 Task: Look for space in Oulu, Finland from 4th September, 2023 to 10th September, 2023 for 1 adult in price range Rs.9000 to Rs.17000. Place can be private room with 1  bedroom having 1 bed and 1 bathroom. Property type can be house, flat, guest house, hotel. Booking option can be shelf check-in. Required host language is .
Action: Mouse moved to (403, 89)
Screenshot: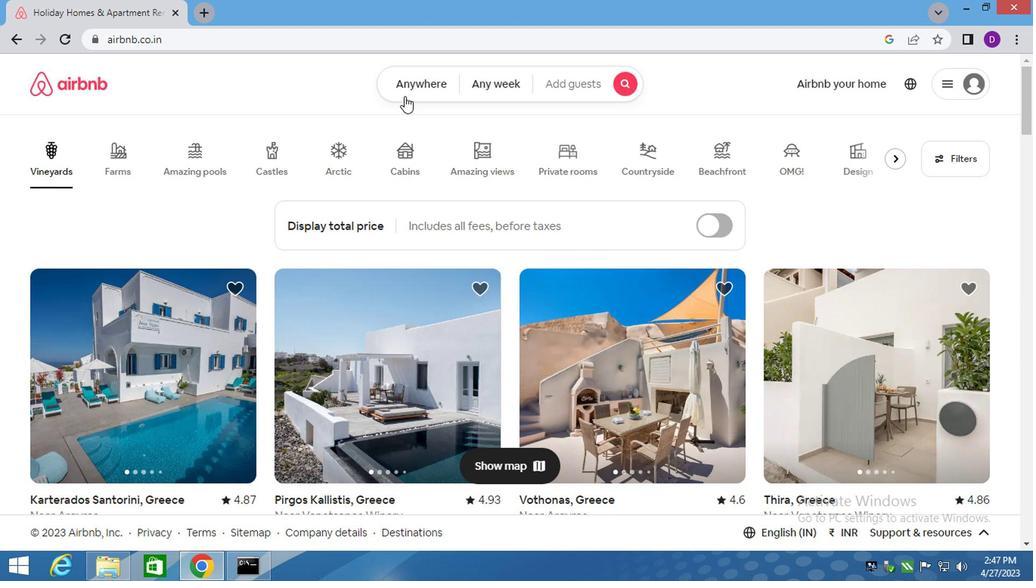 
Action: Mouse pressed left at (403, 89)
Screenshot: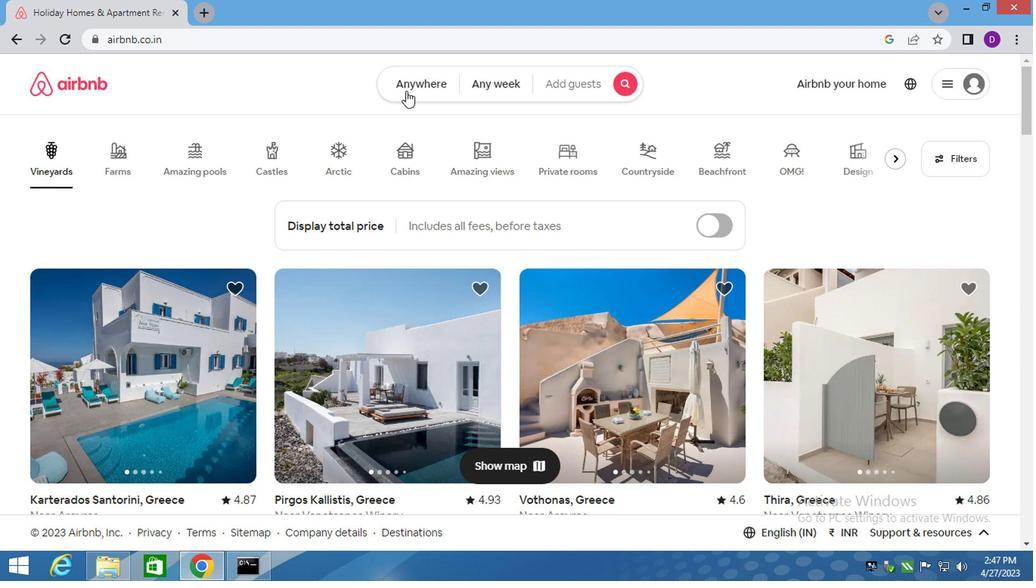 
Action: Mouse moved to (258, 152)
Screenshot: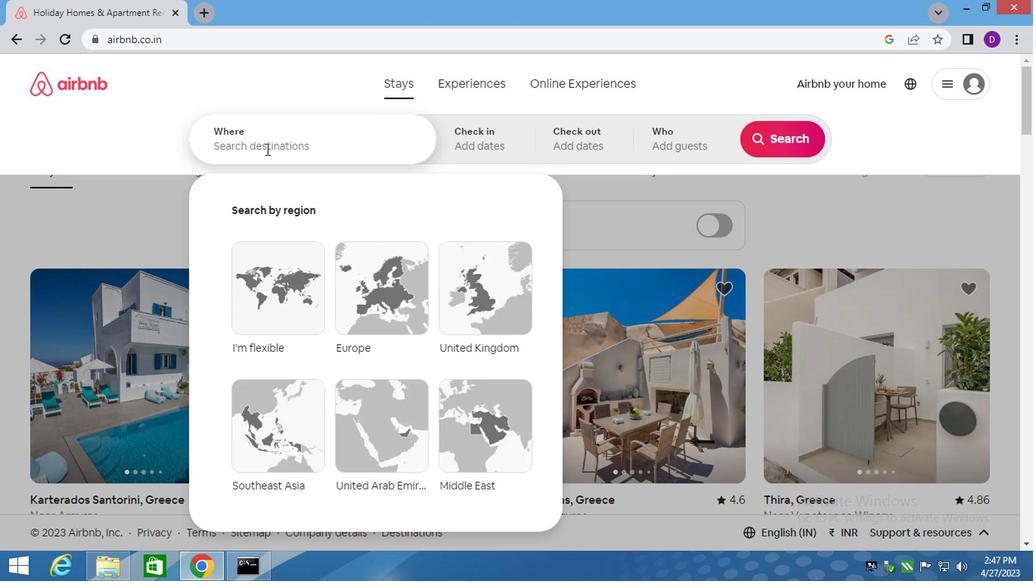
Action: Mouse pressed left at (258, 152)
Screenshot: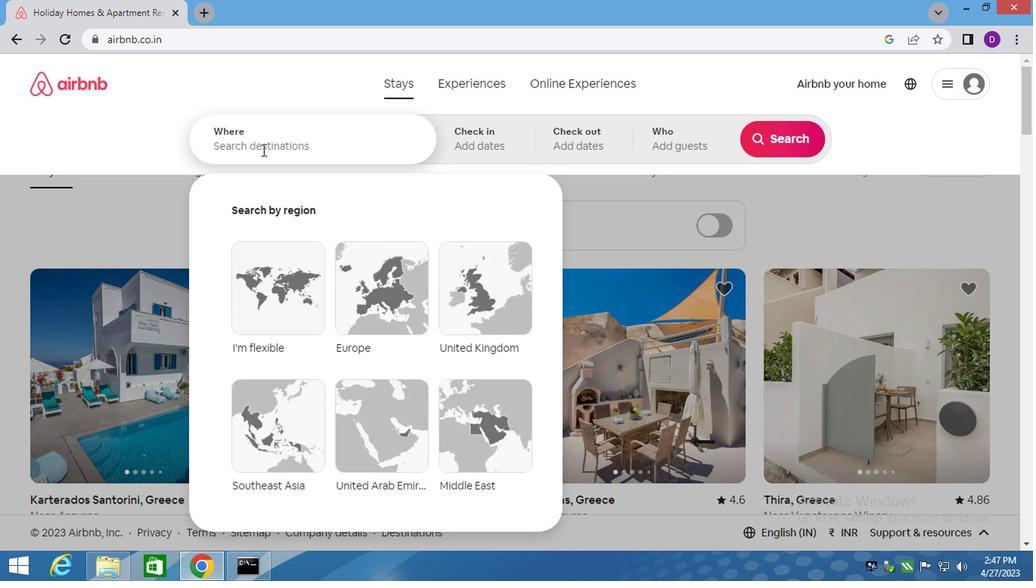 
Action: Mouse moved to (259, 152)
Screenshot: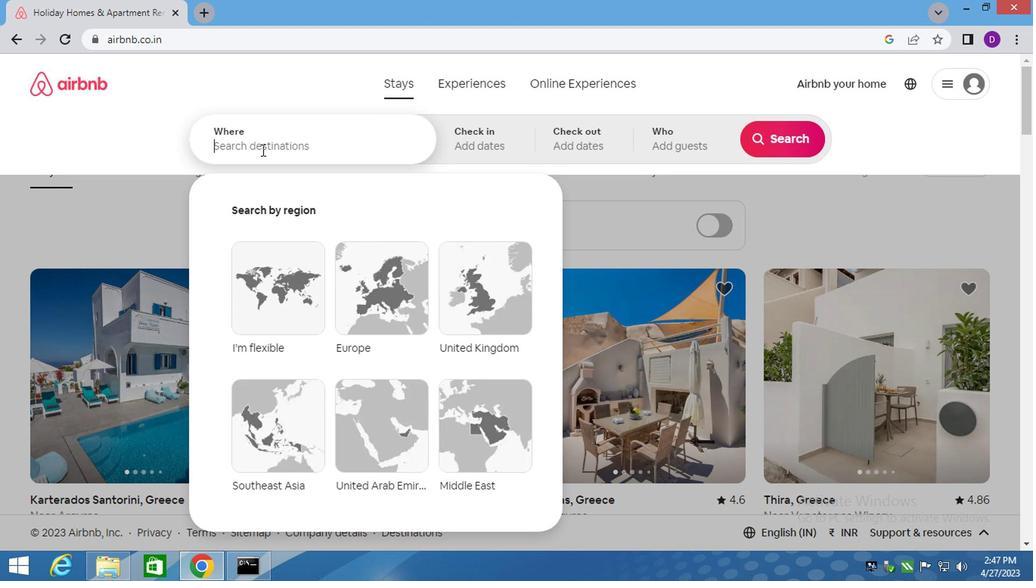 
Action: Key pressed oulu
Screenshot: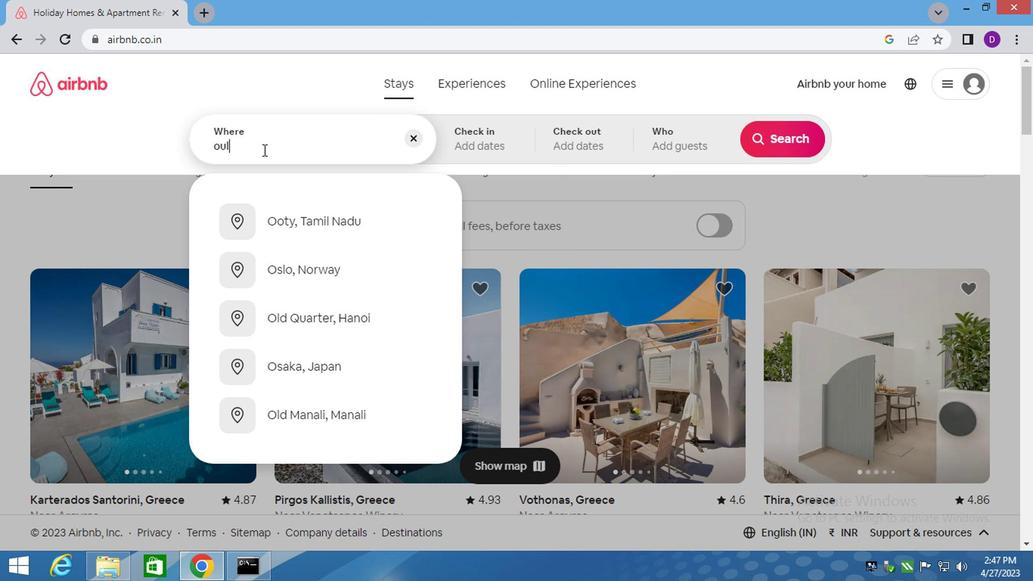 
Action: Mouse moved to (260, 151)
Screenshot: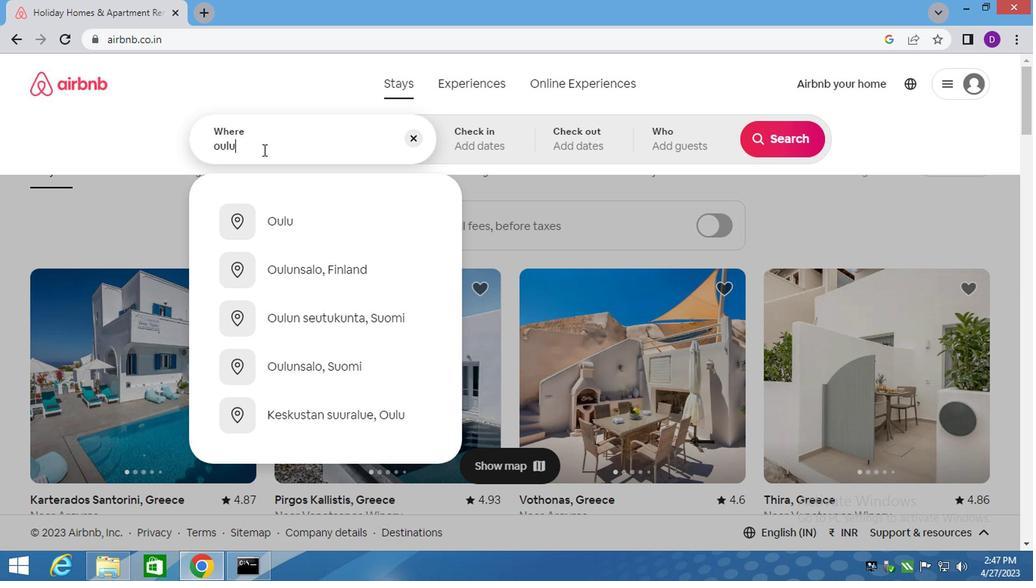
Action: Key pressed ,fin<Key.down><Key.enter>
Screenshot: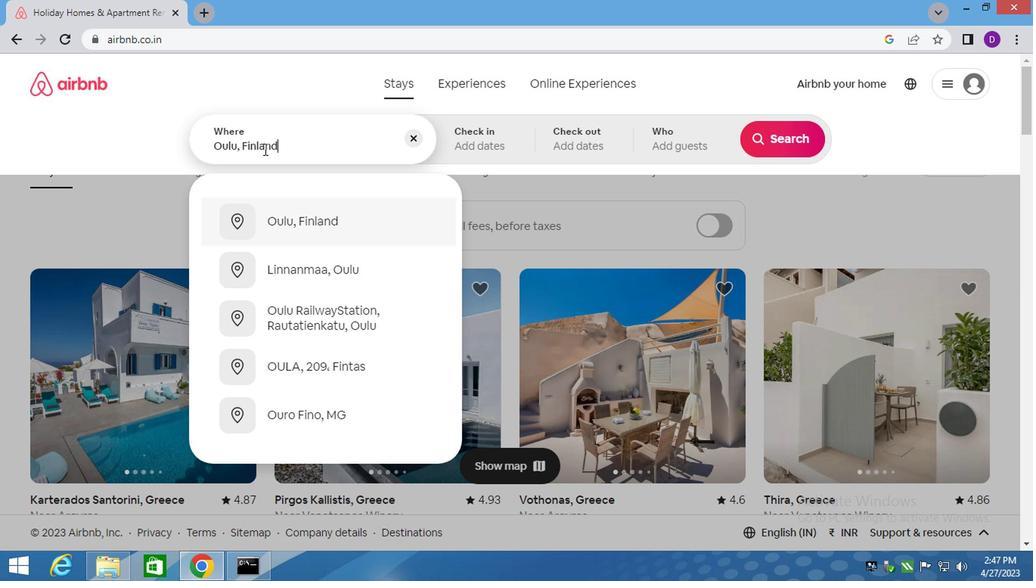 
Action: Mouse moved to (774, 266)
Screenshot: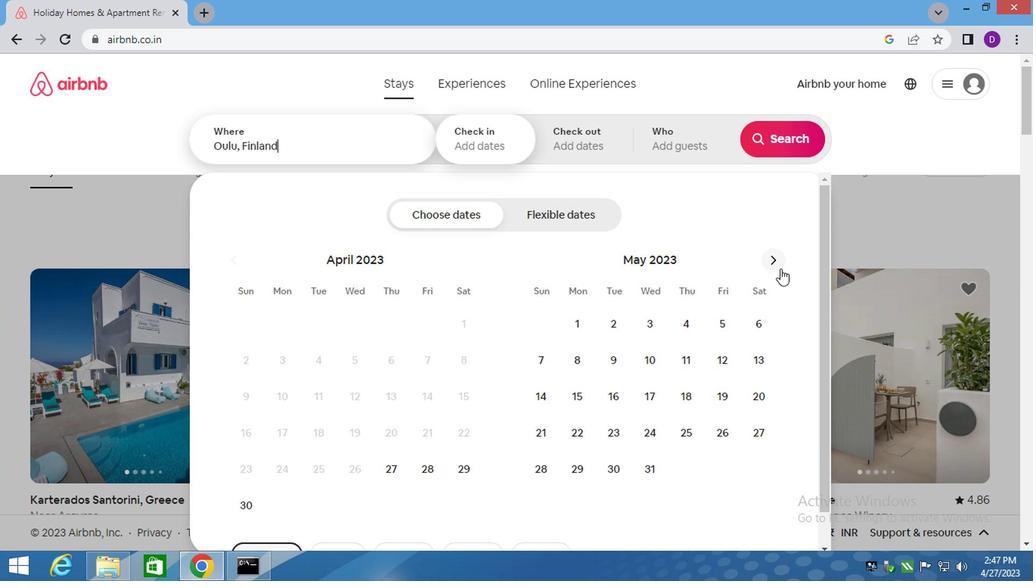 
Action: Mouse pressed left at (774, 266)
Screenshot: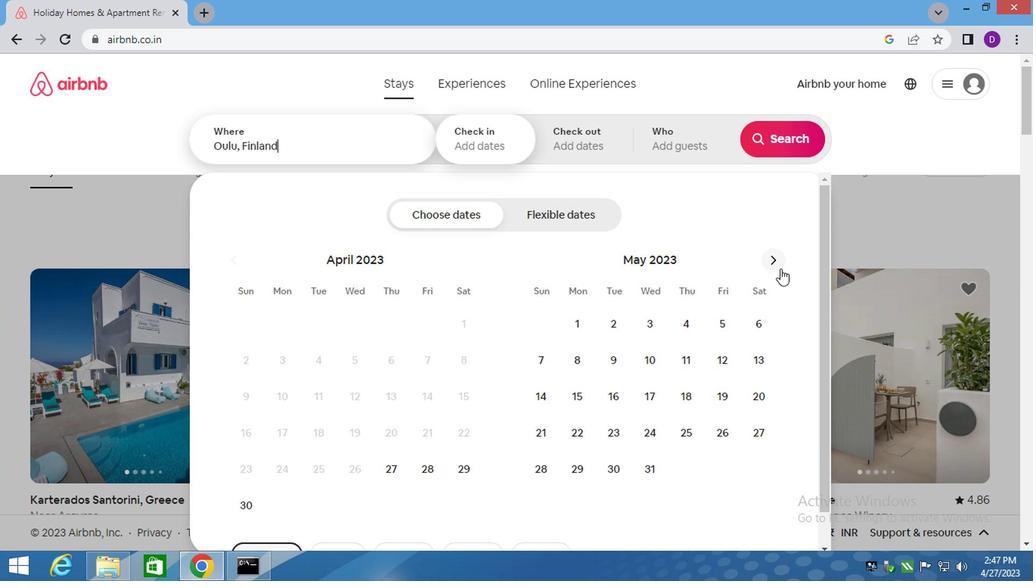 
Action: Mouse pressed left at (774, 266)
Screenshot: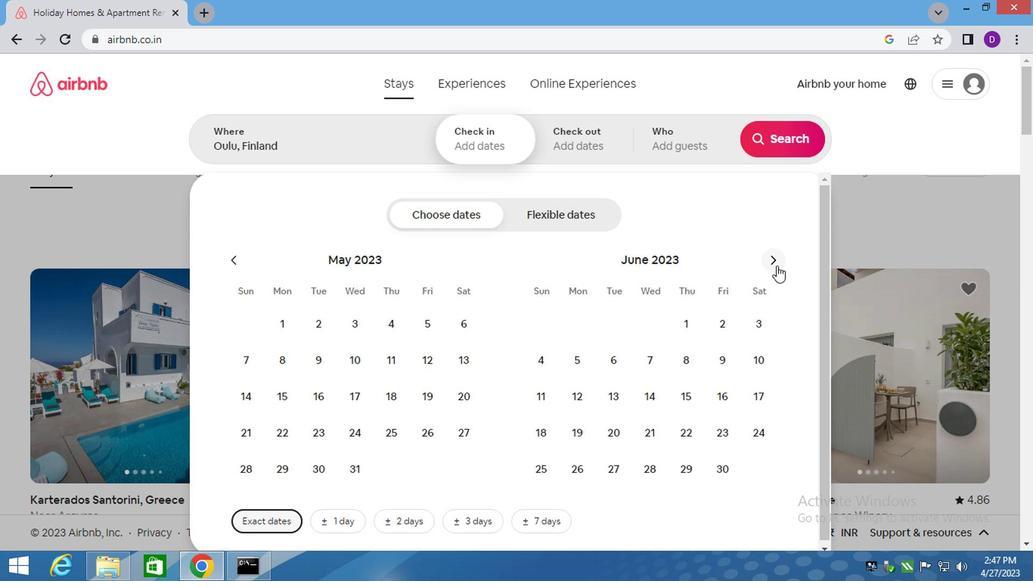 
Action: Mouse pressed left at (774, 266)
Screenshot: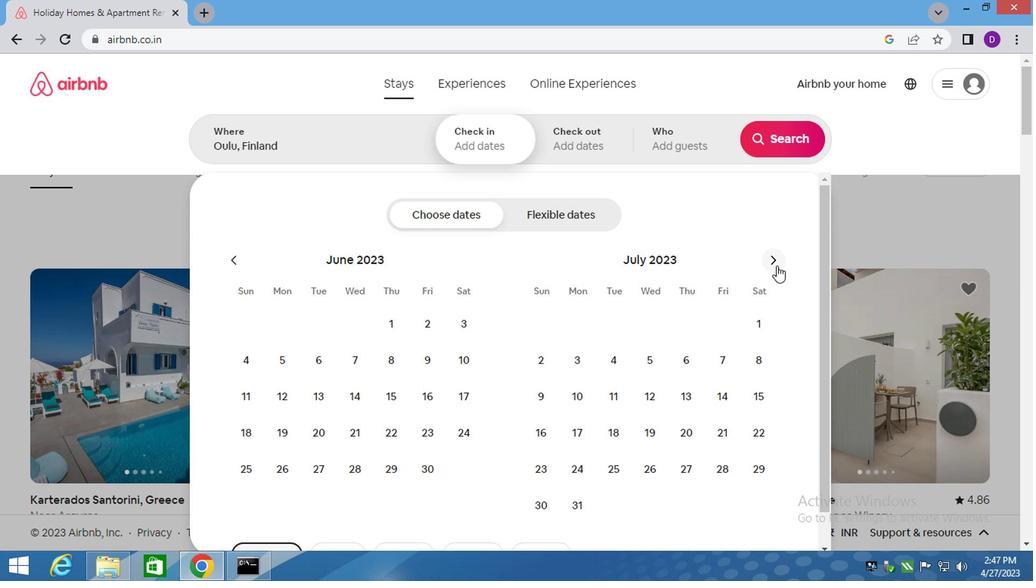 
Action: Mouse pressed left at (774, 266)
Screenshot: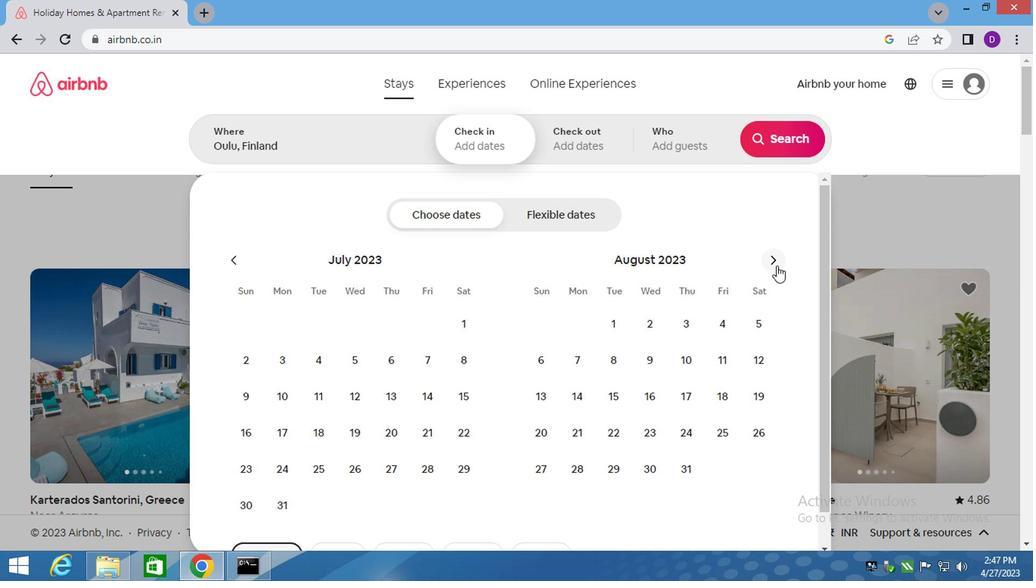 
Action: Mouse moved to (569, 362)
Screenshot: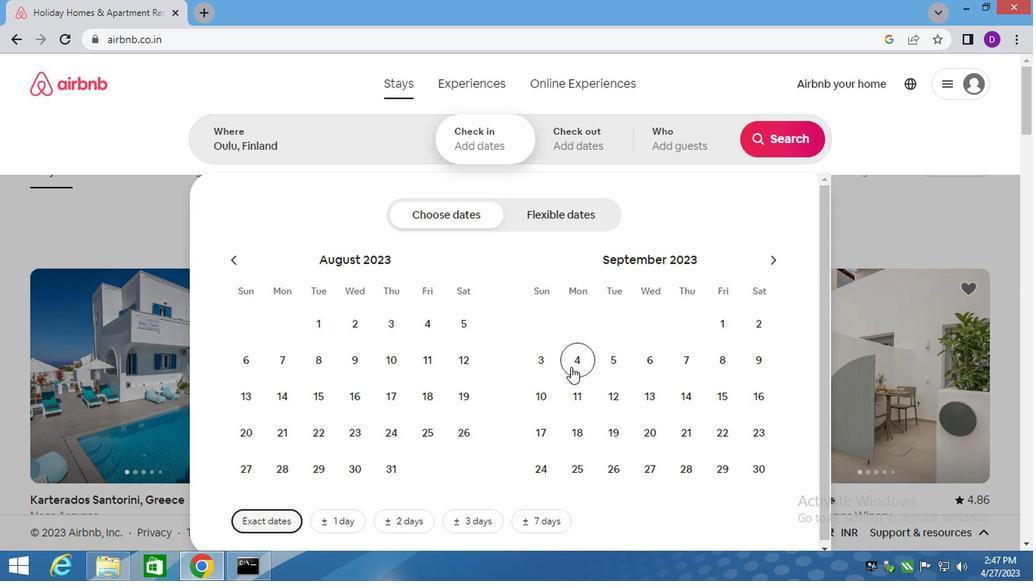 
Action: Mouse pressed left at (569, 362)
Screenshot: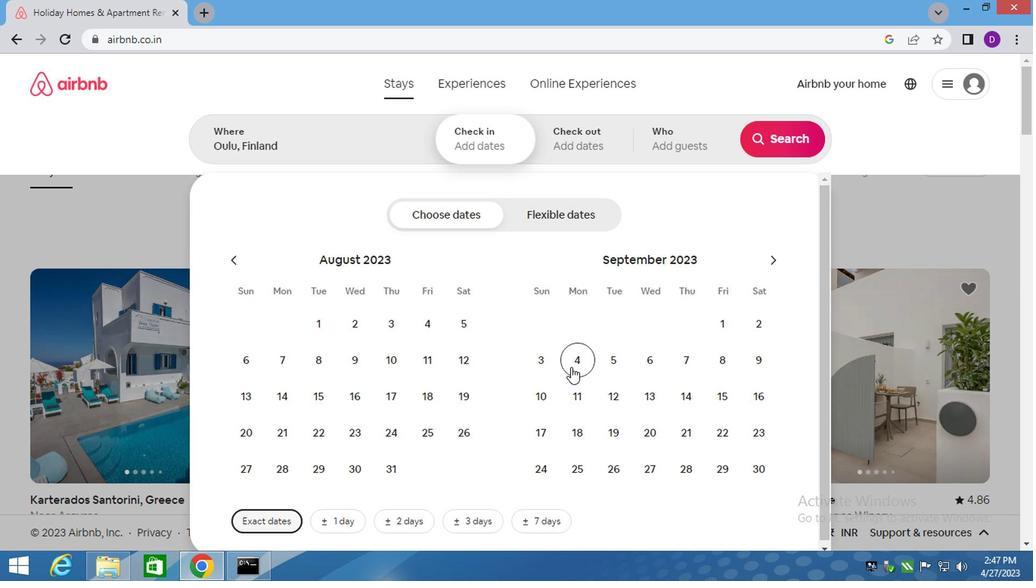 
Action: Mouse moved to (537, 388)
Screenshot: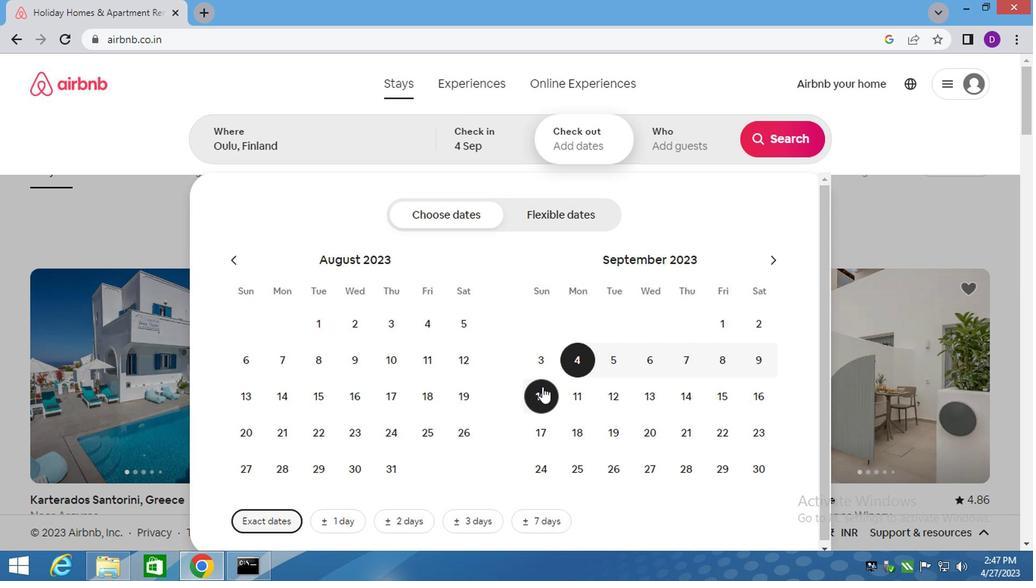 
Action: Mouse pressed left at (537, 388)
Screenshot: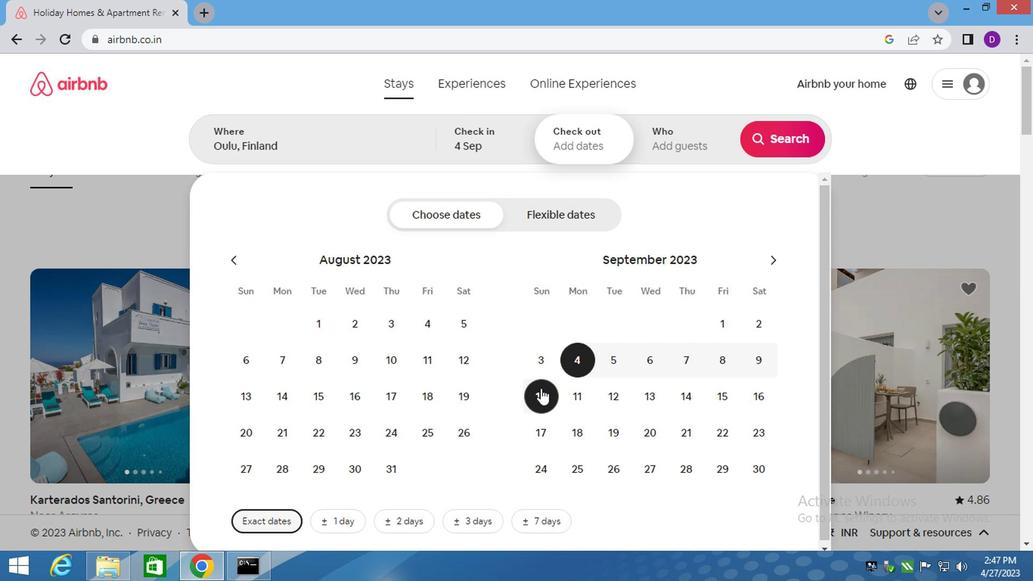 
Action: Mouse moved to (647, 147)
Screenshot: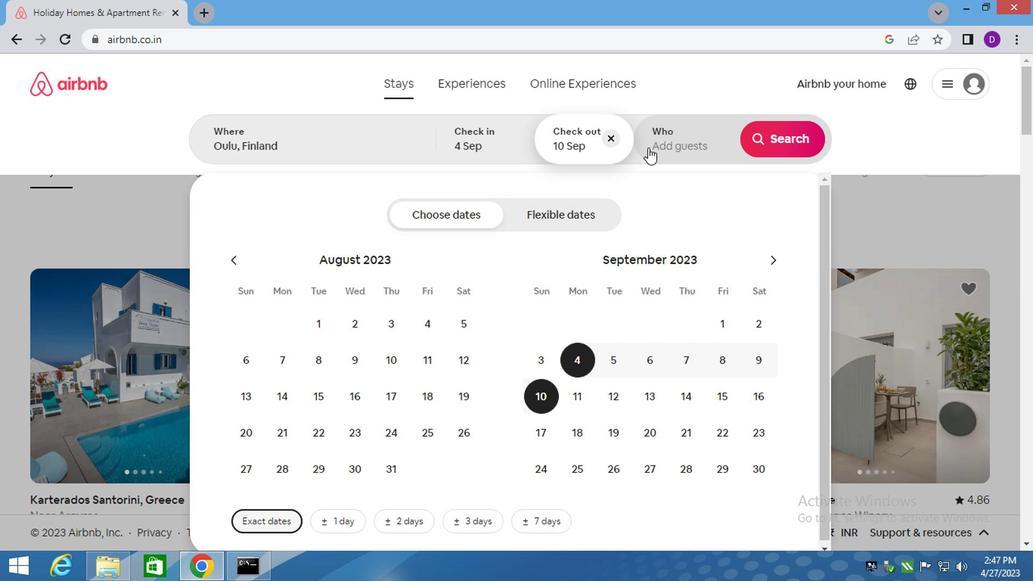 
Action: Mouse pressed left at (647, 147)
Screenshot: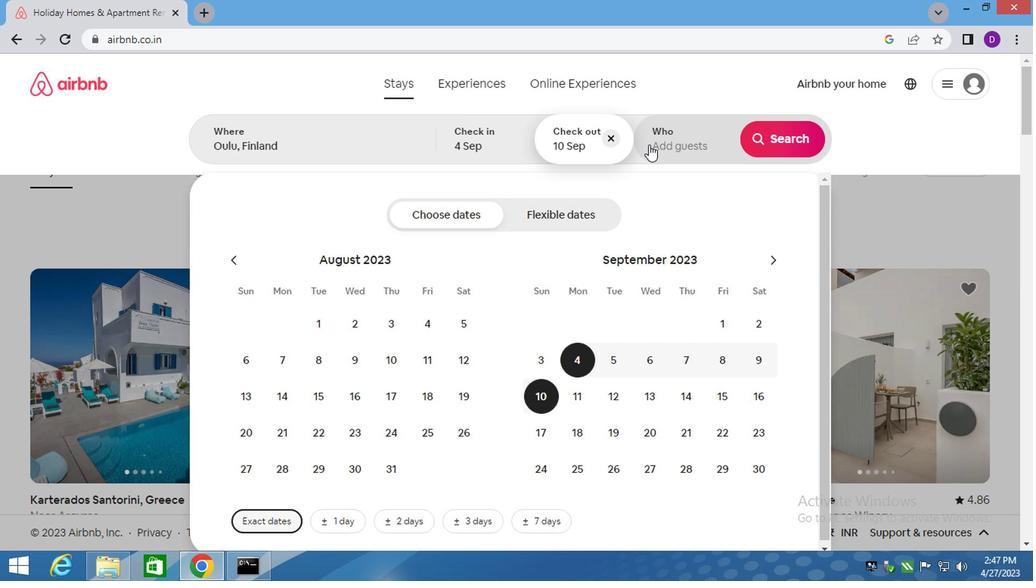 
Action: Mouse moved to (788, 220)
Screenshot: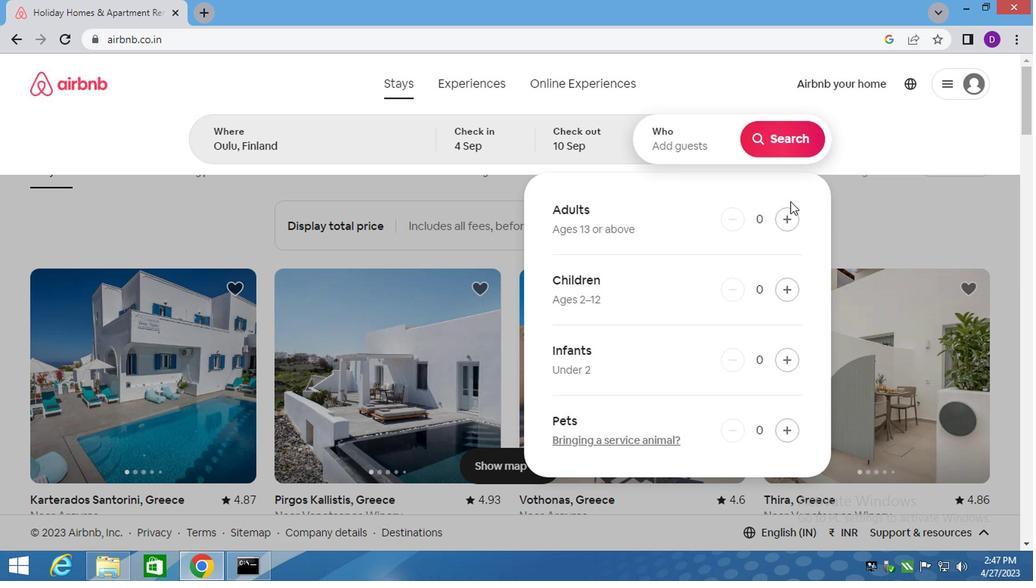 
Action: Mouse pressed left at (788, 220)
Screenshot: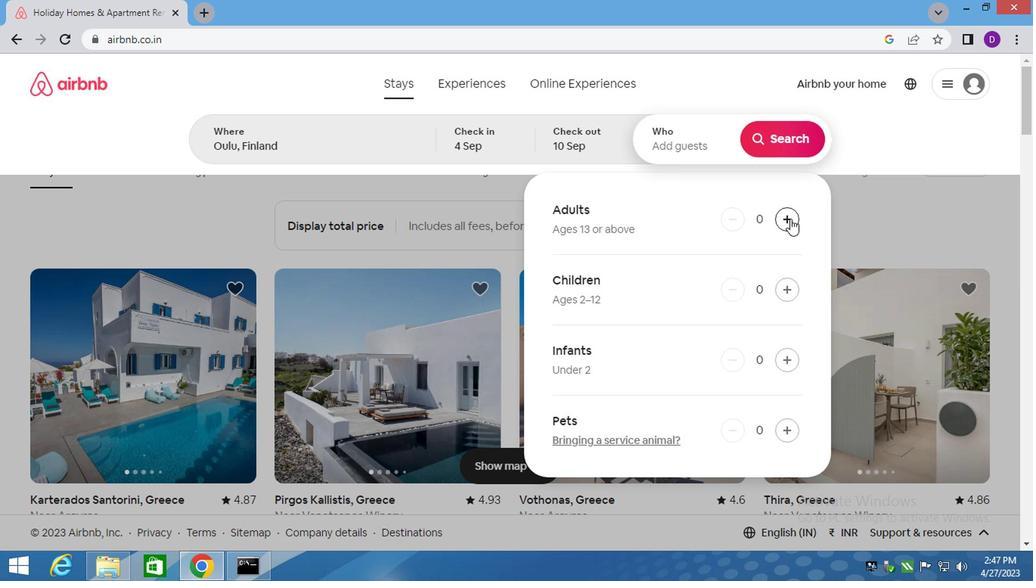
Action: Mouse moved to (777, 139)
Screenshot: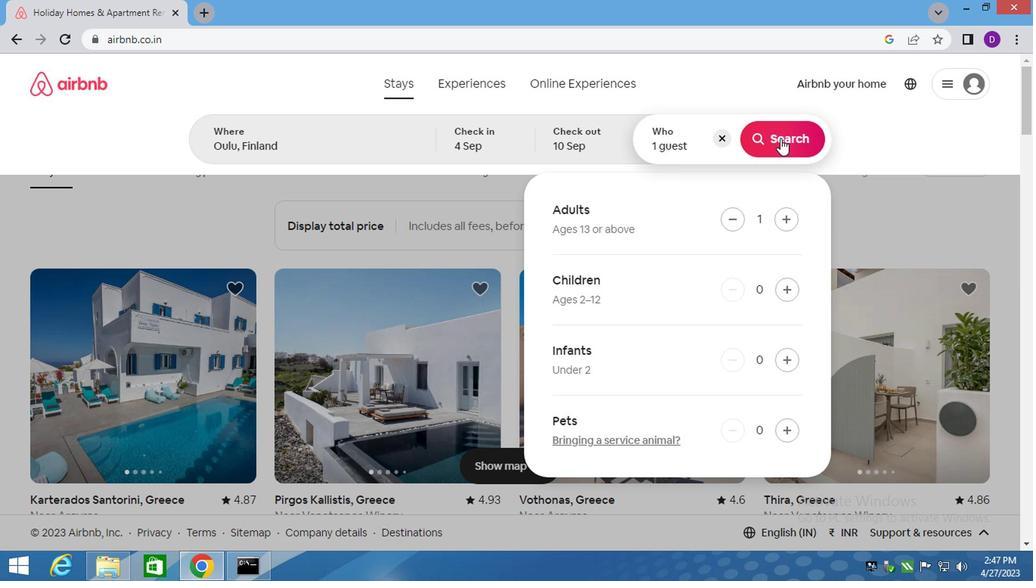 
Action: Mouse pressed left at (777, 139)
Screenshot: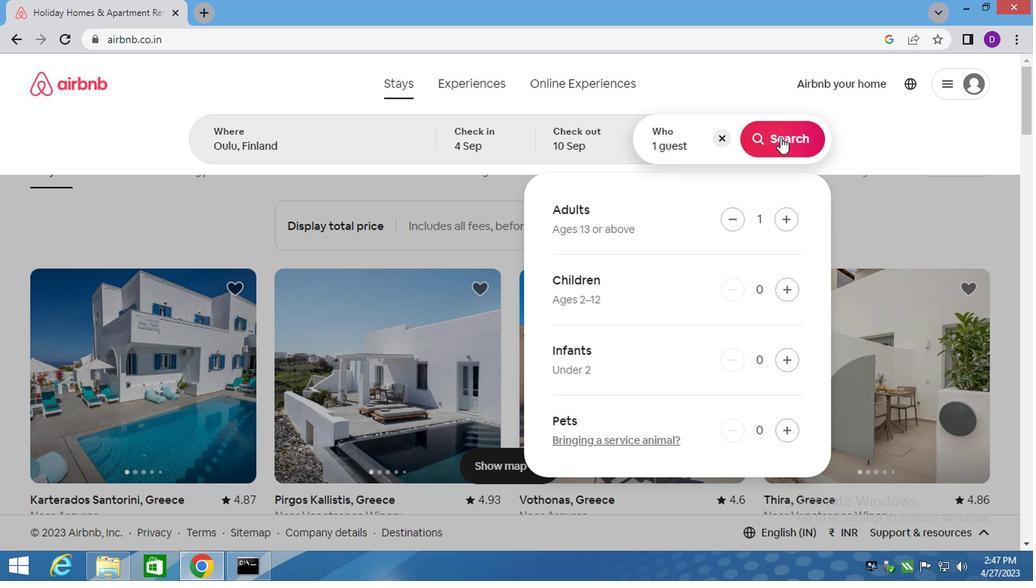 
Action: Mouse moved to (947, 149)
Screenshot: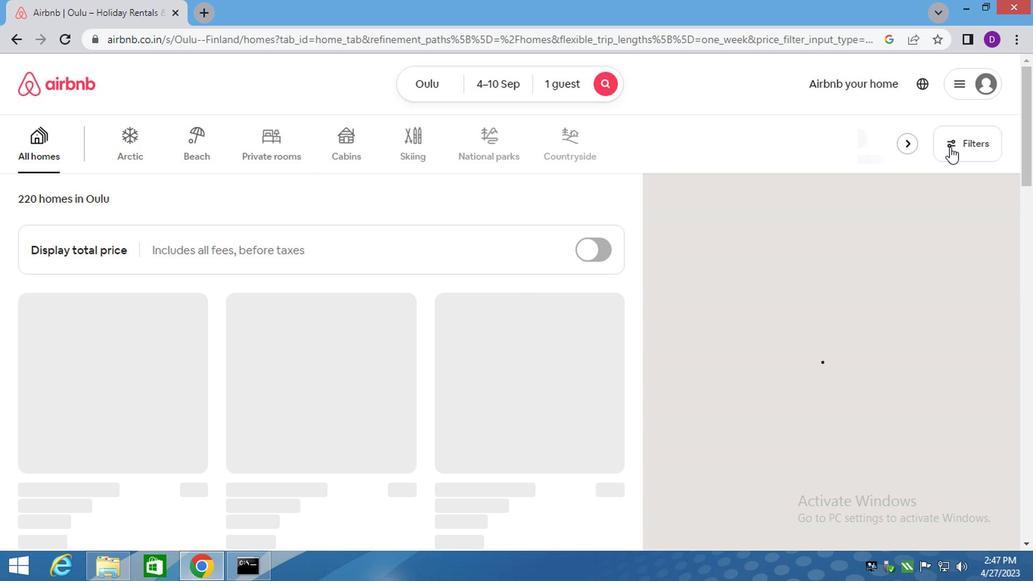 
Action: Mouse pressed left at (947, 149)
Screenshot: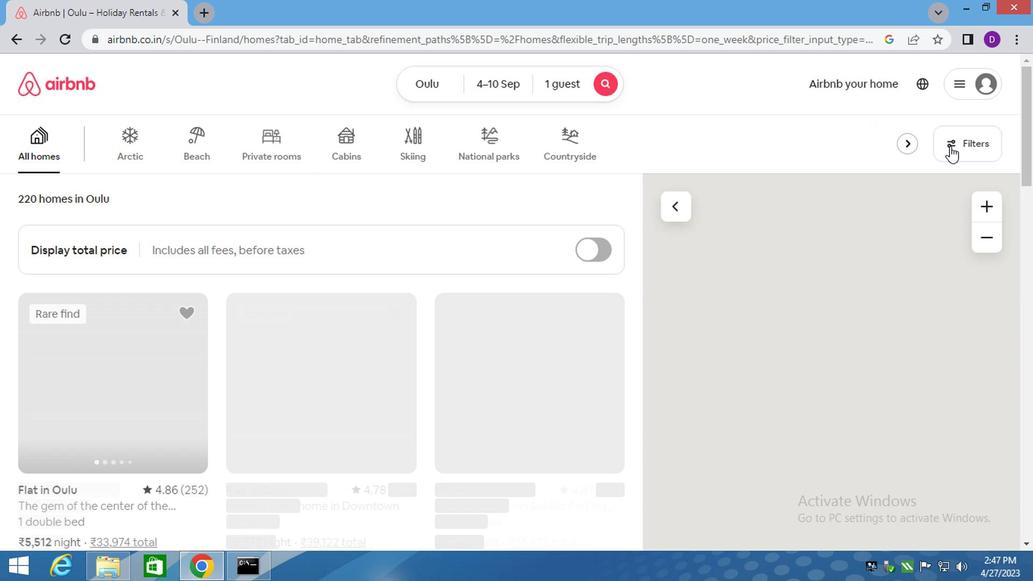 
Action: Mouse moved to (307, 337)
Screenshot: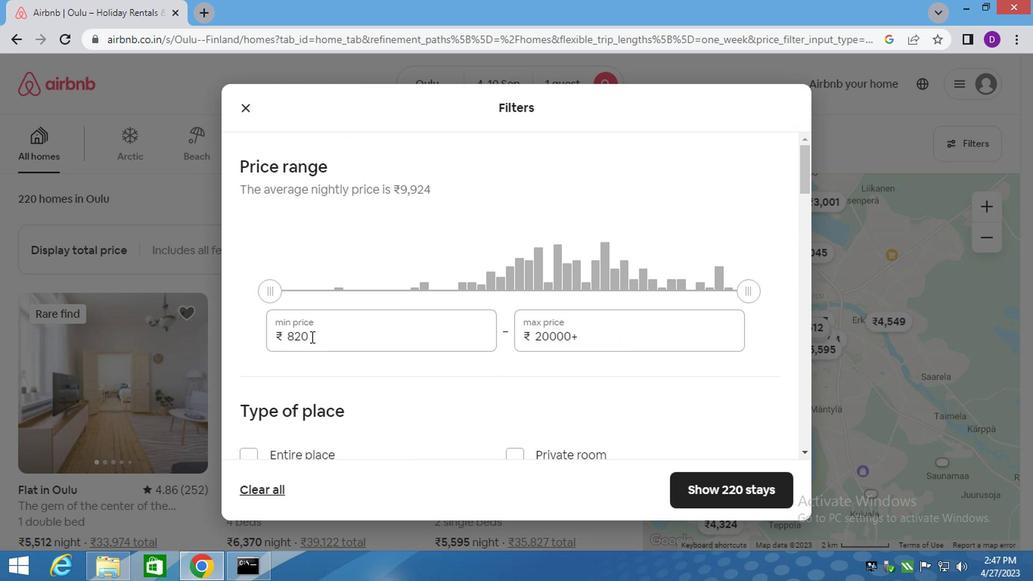 
Action: Mouse pressed left at (307, 337)
Screenshot: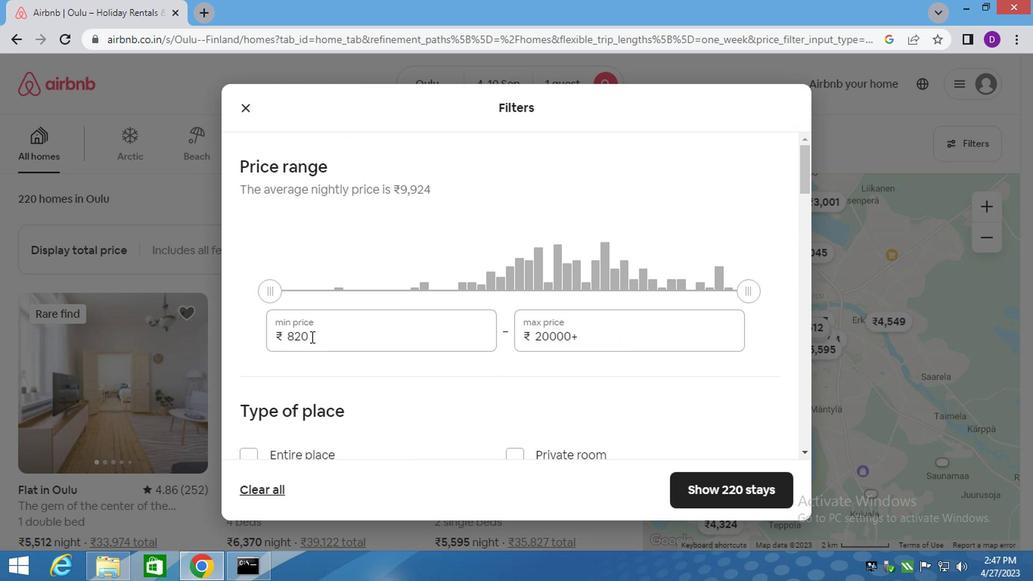 
Action: Mouse pressed left at (307, 337)
Screenshot: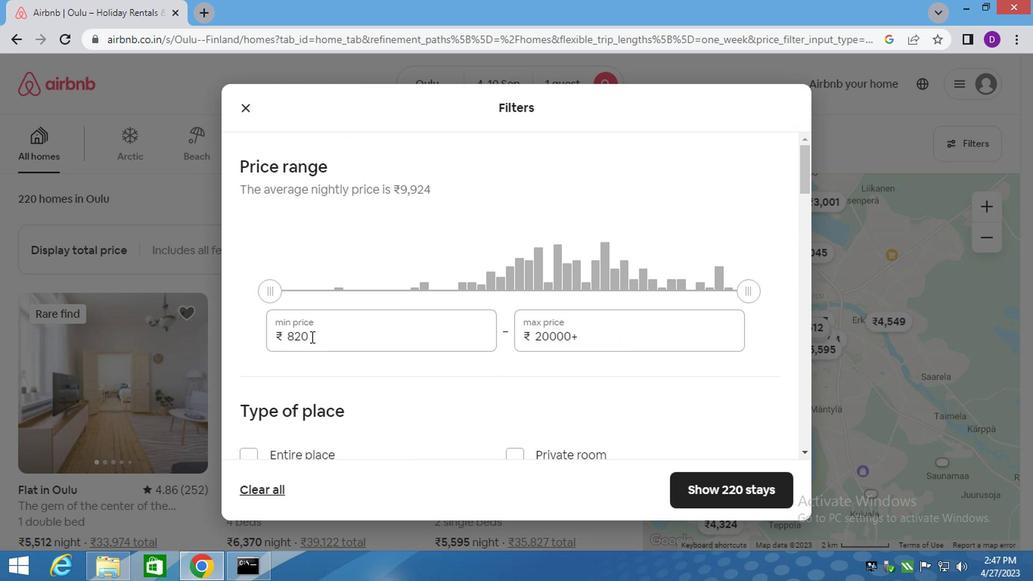 
Action: Key pressed 9000<Key.tab>17000
Screenshot: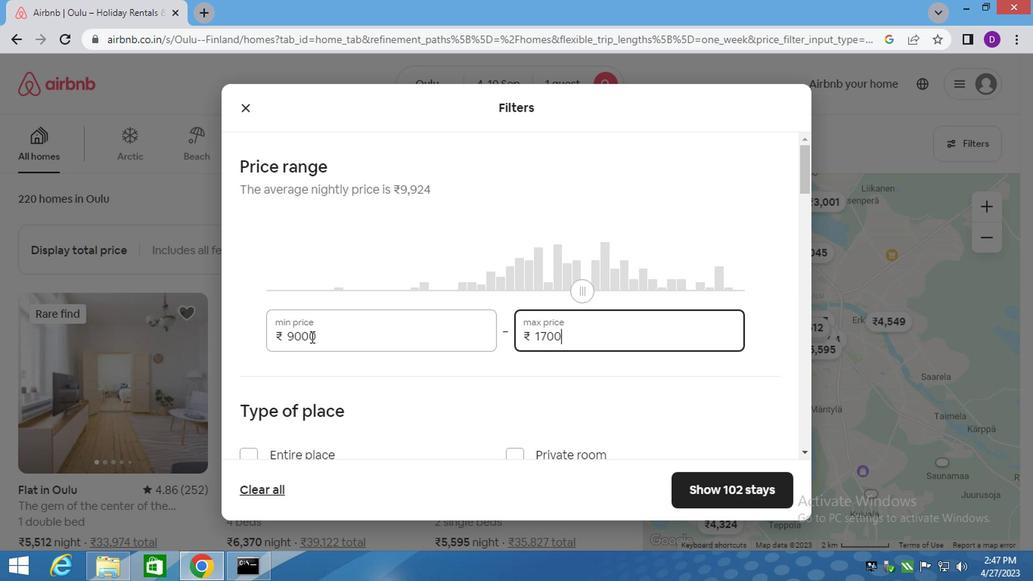 
Action: Mouse moved to (449, 385)
Screenshot: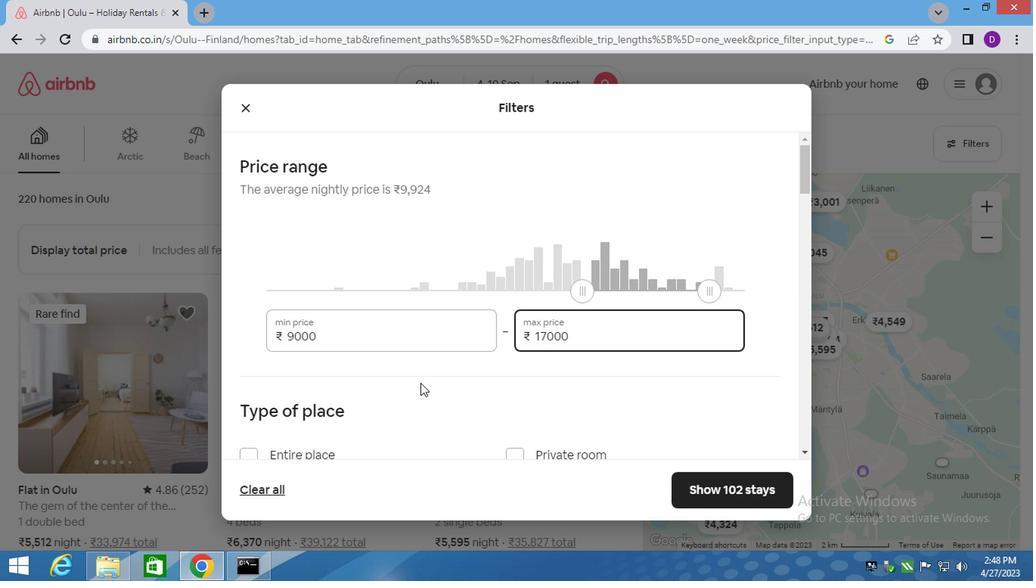 
Action: Mouse scrolled (449, 385) with delta (0, 0)
Screenshot: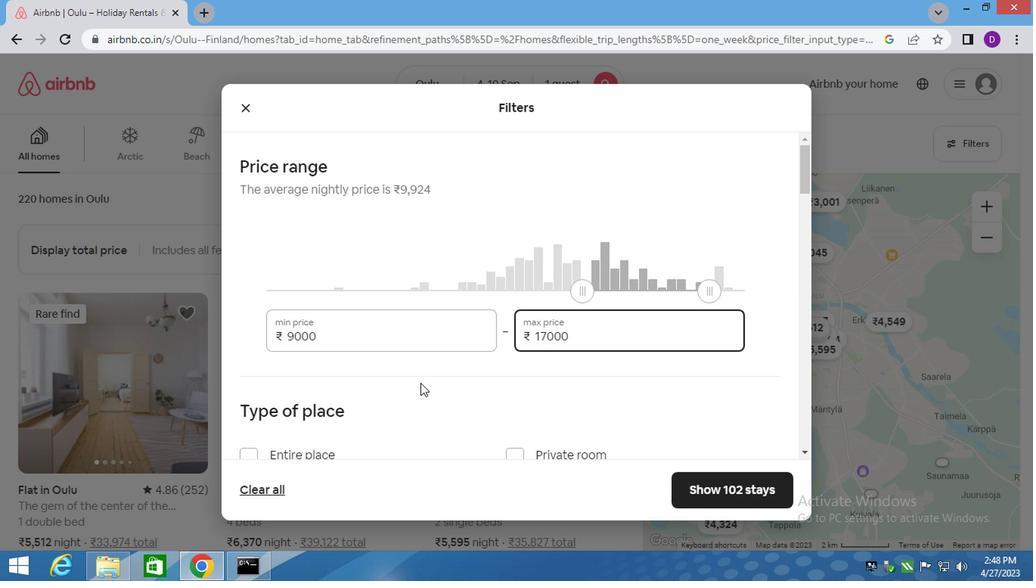 
Action: Mouse moved to (449, 386)
Screenshot: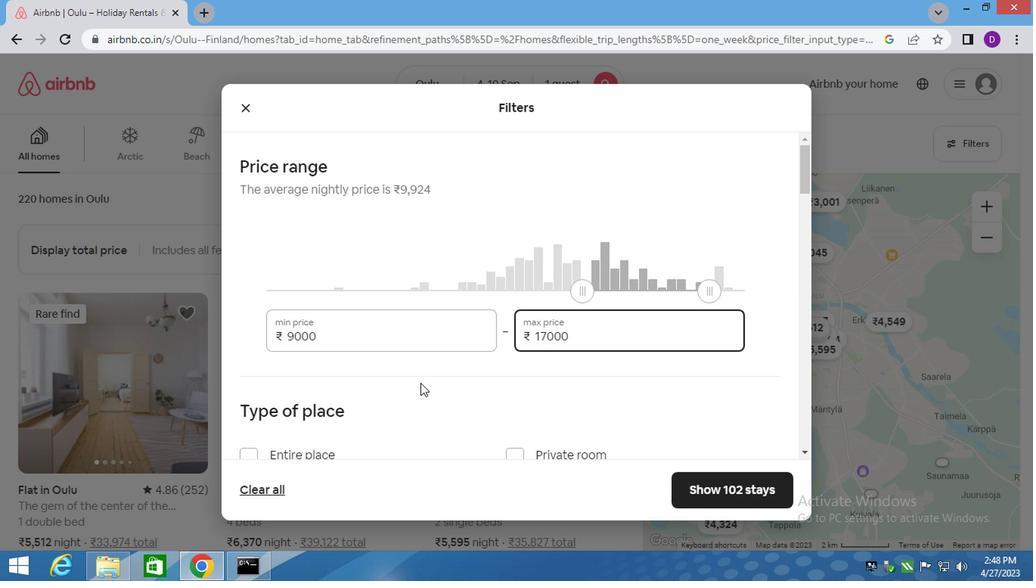 
Action: Mouse scrolled (449, 385) with delta (0, 0)
Screenshot: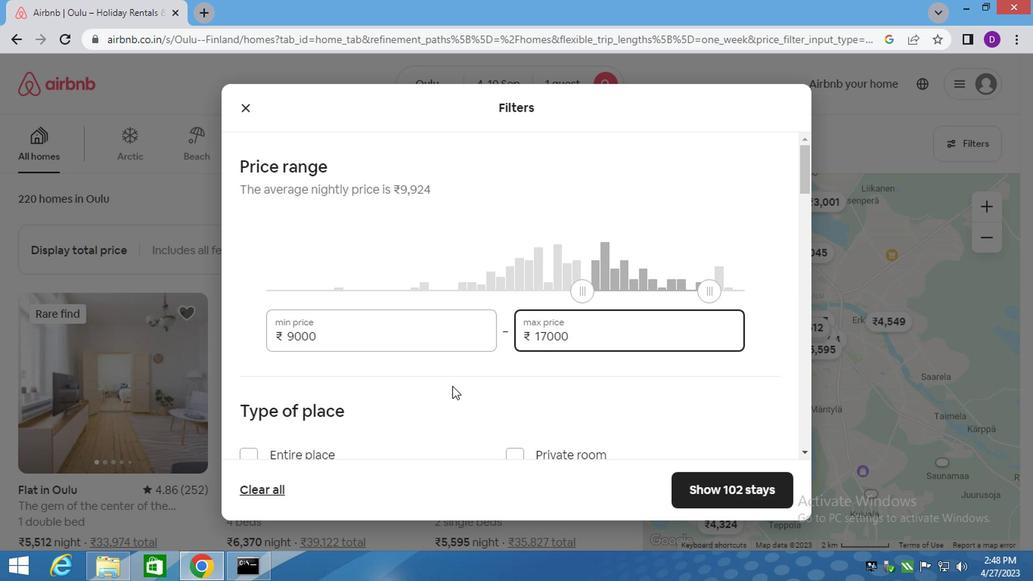 
Action: Mouse moved to (451, 386)
Screenshot: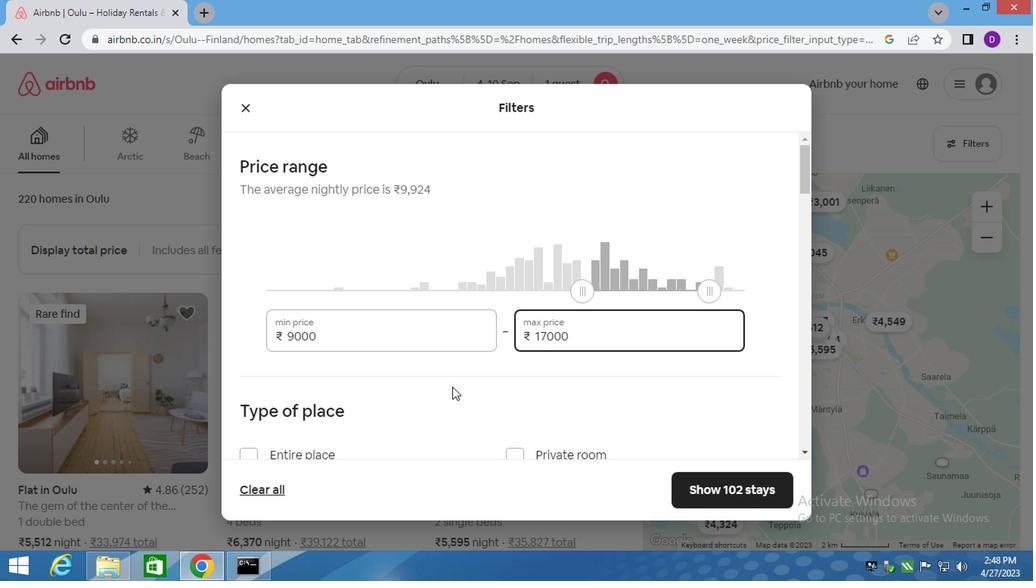 
Action: Mouse scrolled (451, 385) with delta (0, 0)
Screenshot: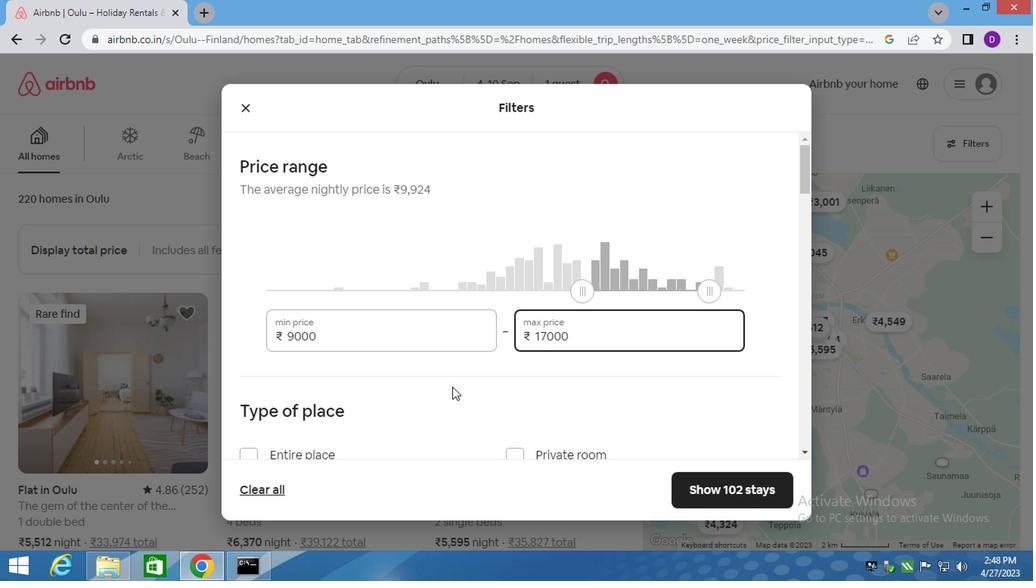 
Action: Mouse moved to (515, 237)
Screenshot: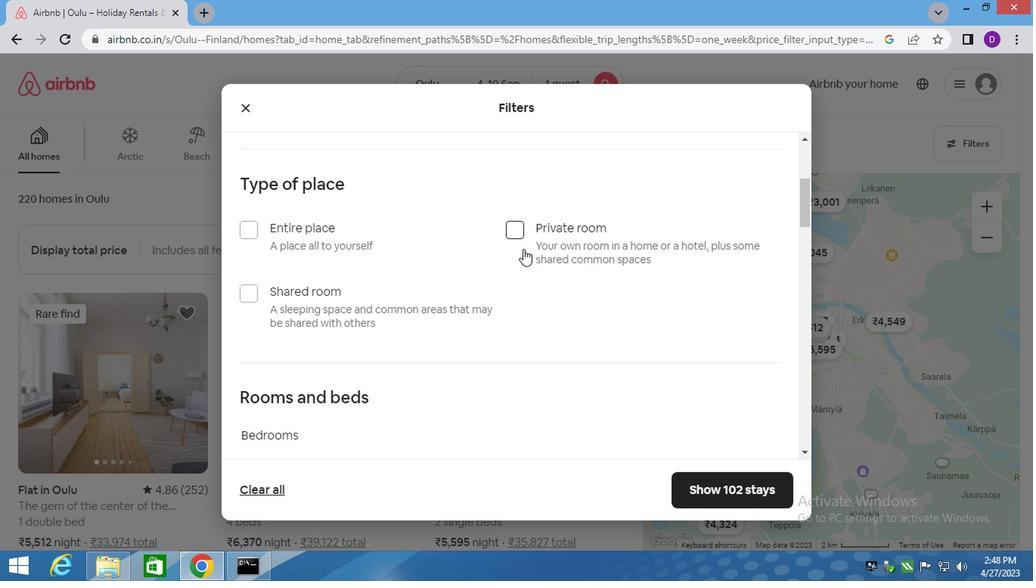 
Action: Mouse pressed left at (515, 237)
Screenshot: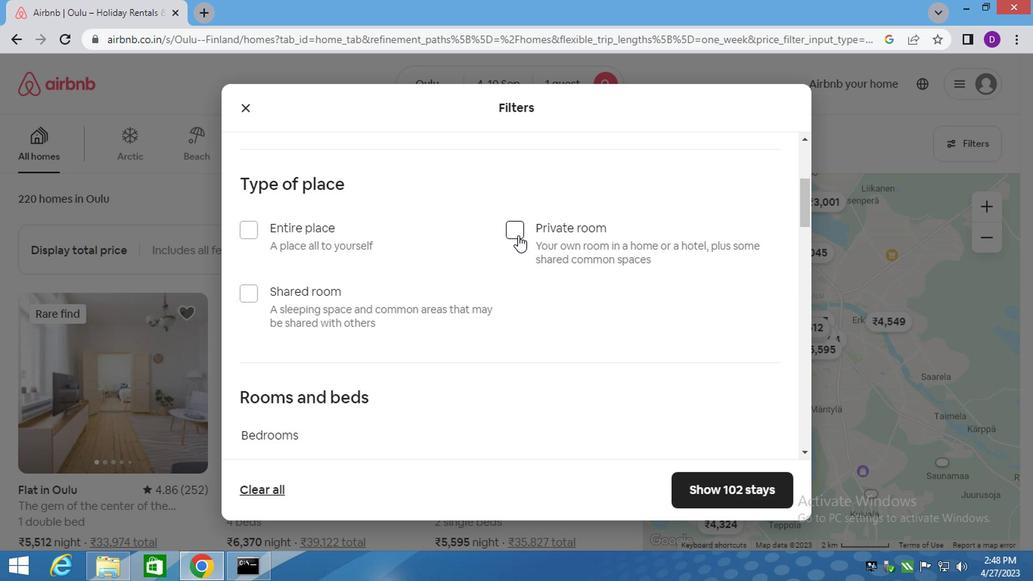 
Action: Mouse moved to (404, 374)
Screenshot: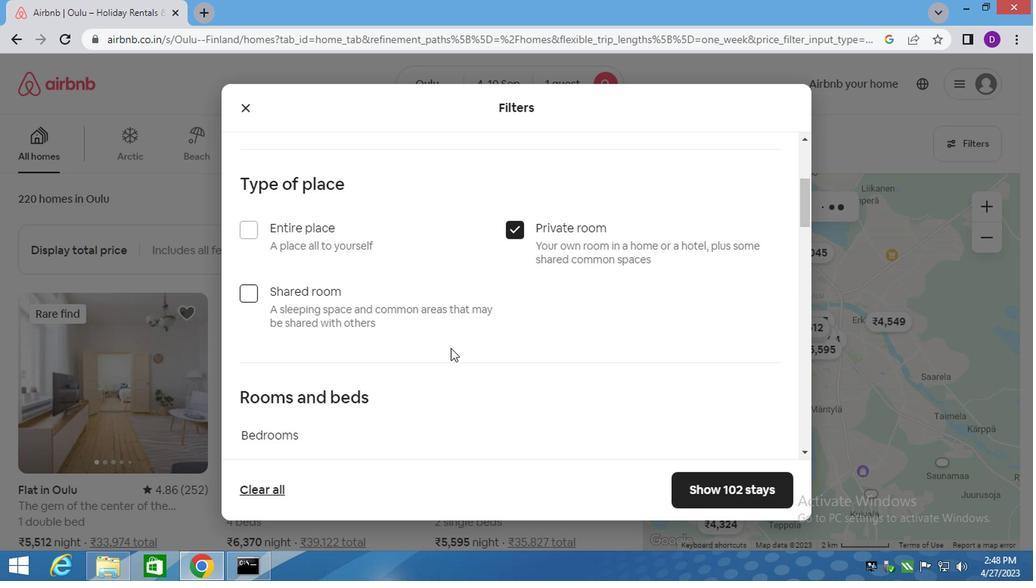 
Action: Mouse scrolled (404, 374) with delta (0, 0)
Screenshot: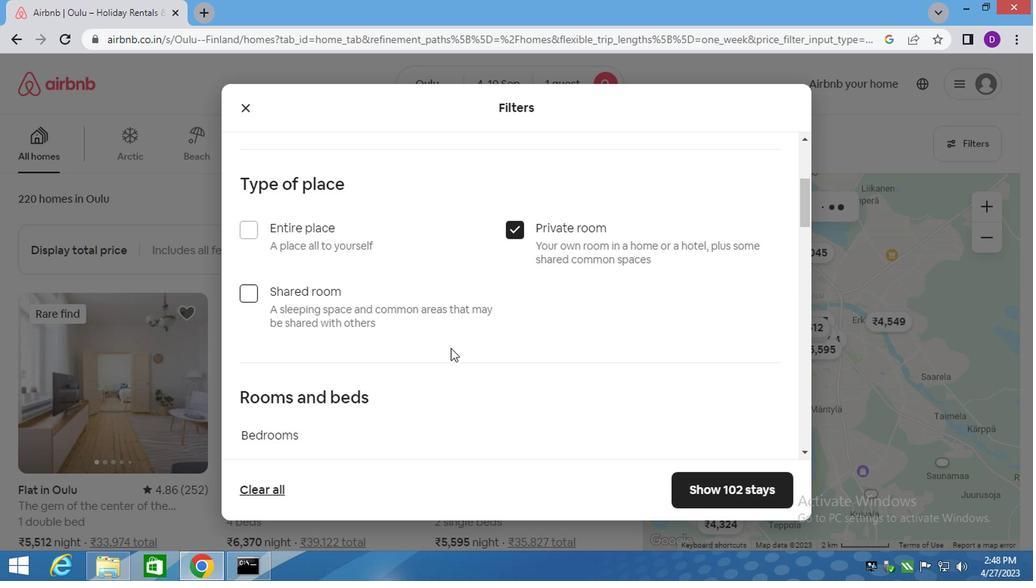 
Action: Mouse scrolled (404, 374) with delta (0, 0)
Screenshot: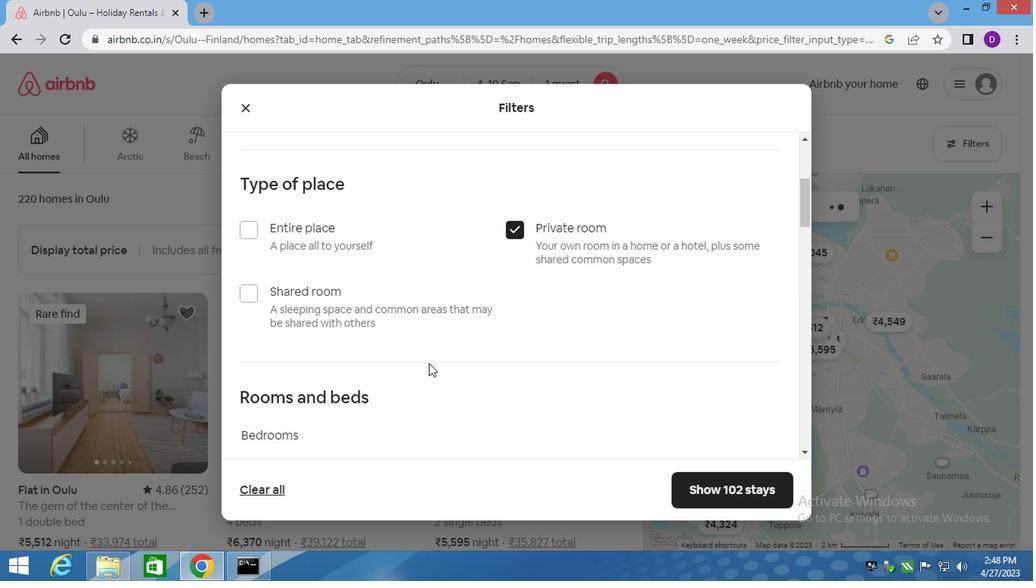 
Action: Mouse scrolled (404, 374) with delta (0, 0)
Screenshot: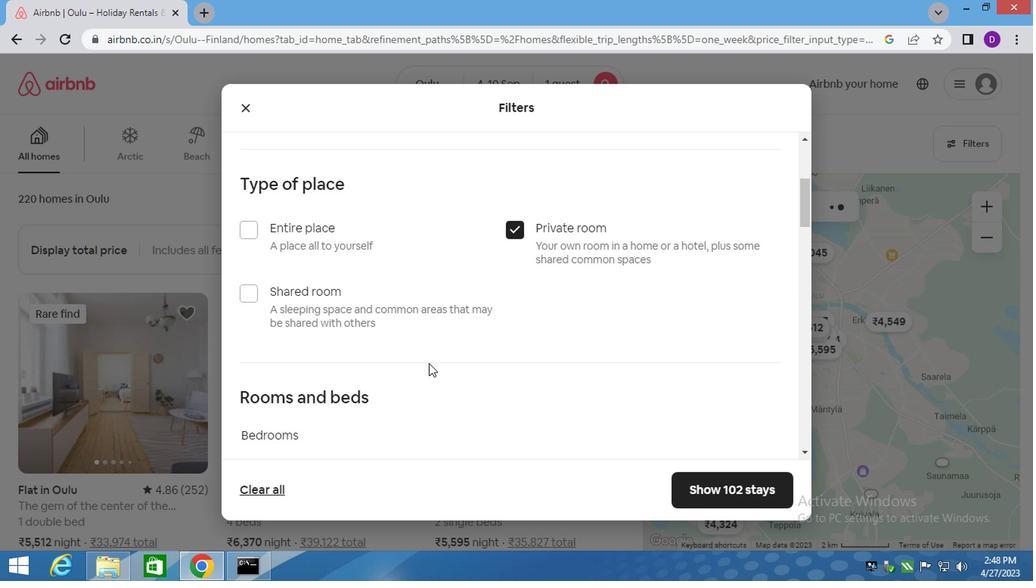 
Action: Mouse scrolled (404, 374) with delta (0, 0)
Screenshot: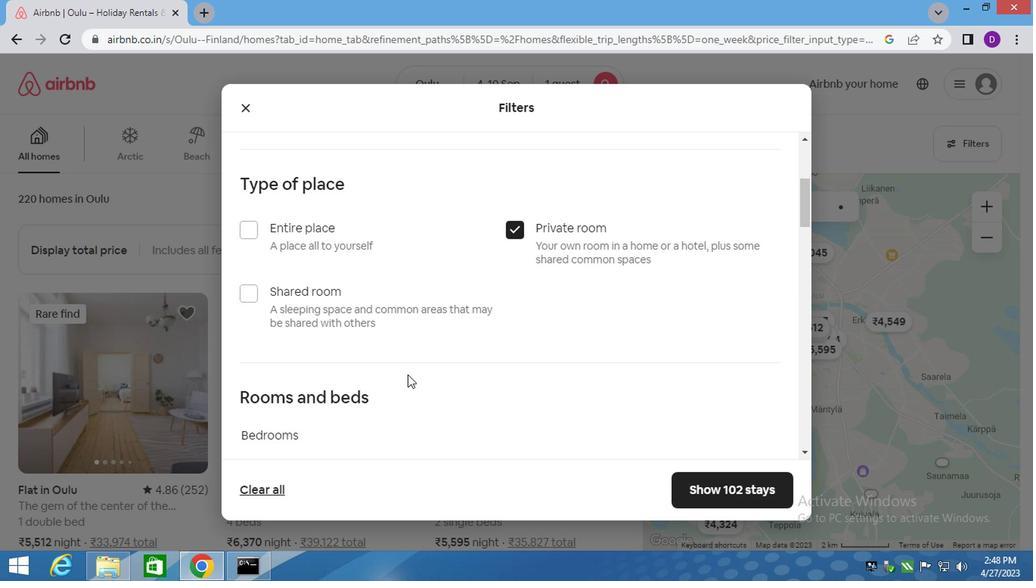 
Action: Mouse moved to (317, 182)
Screenshot: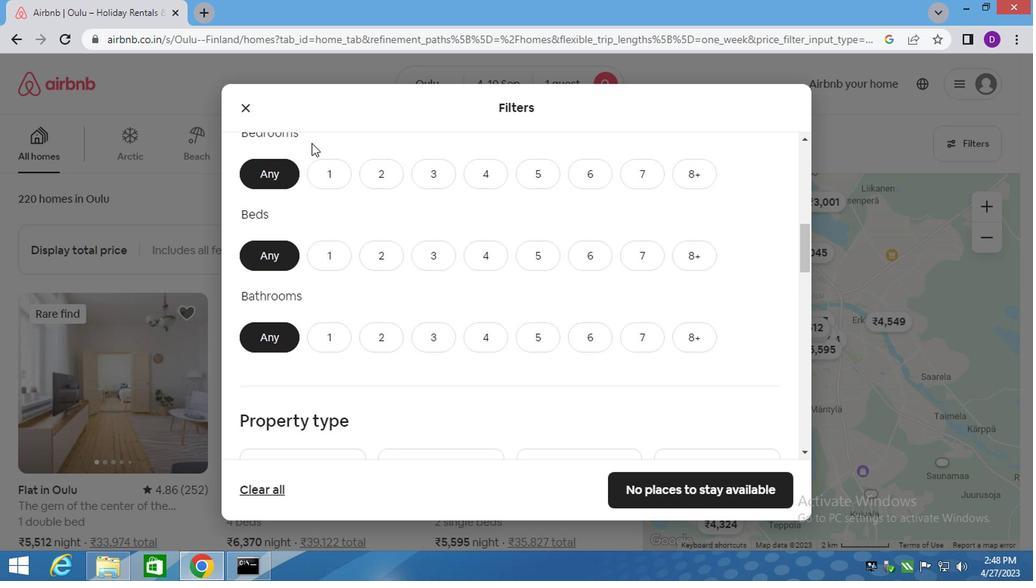 
Action: Mouse pressed left at (317, 182)
Screenshot: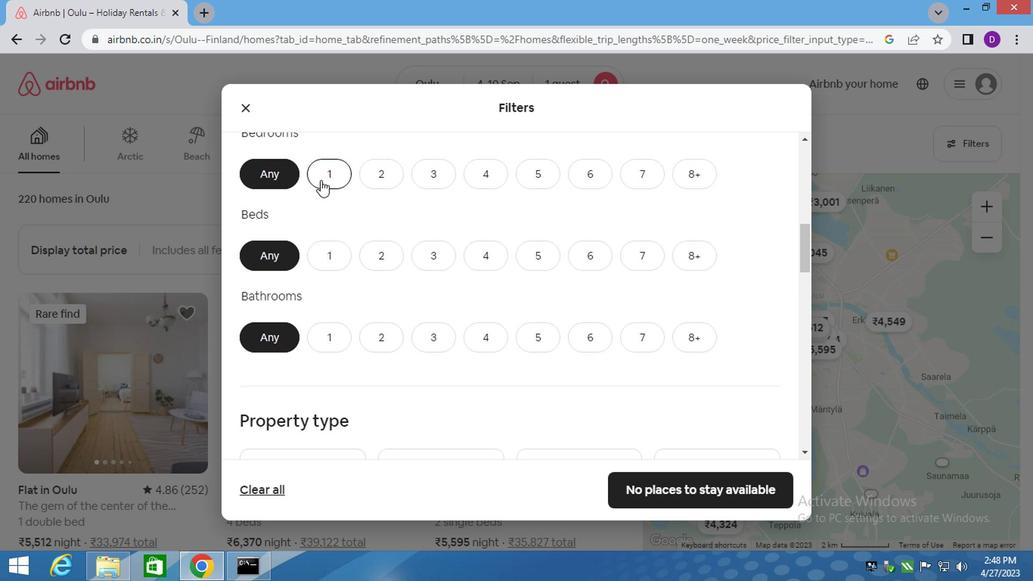 
Action: Mouse moved to (325, 254)
Screenshot: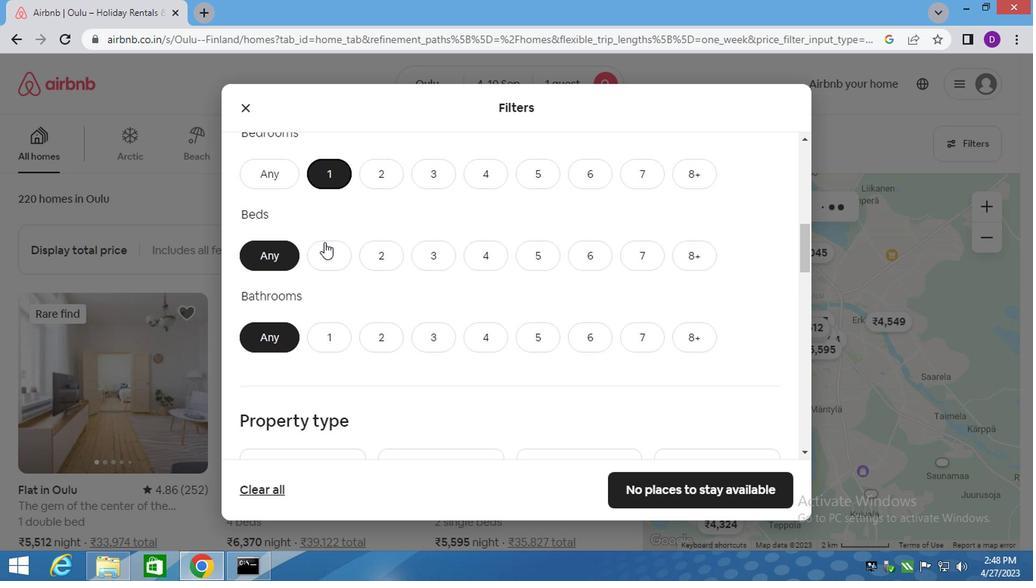 
Action: Mouse pressed left at (325, 254)
Screenshot: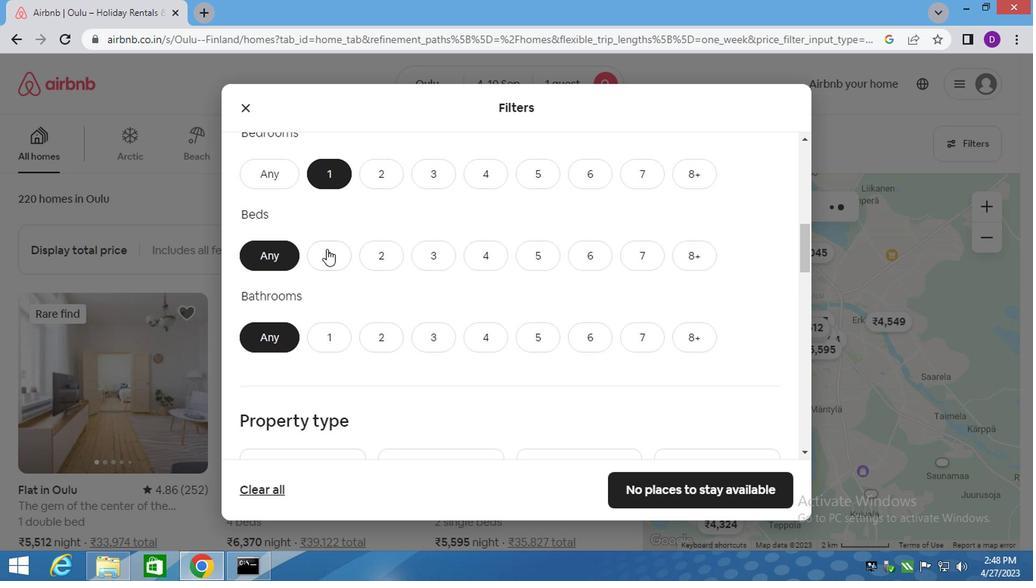 
Action: Mouse moved to (330, 333)
Screenshot: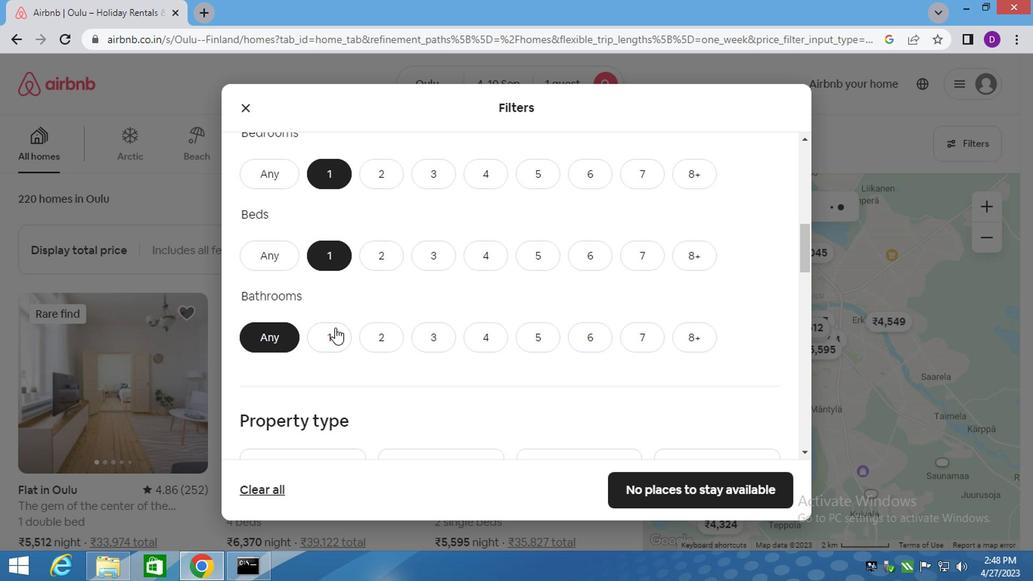 
Action: Mouse pressed left at (330, 333)
Screenshot: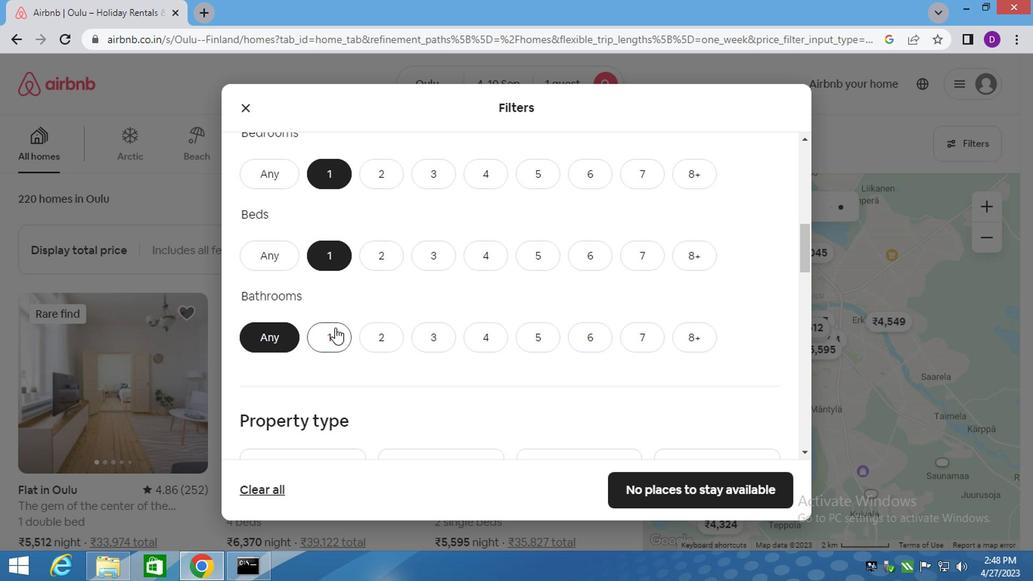 
Action: Mouse moved to (411, 321)
Screenshot: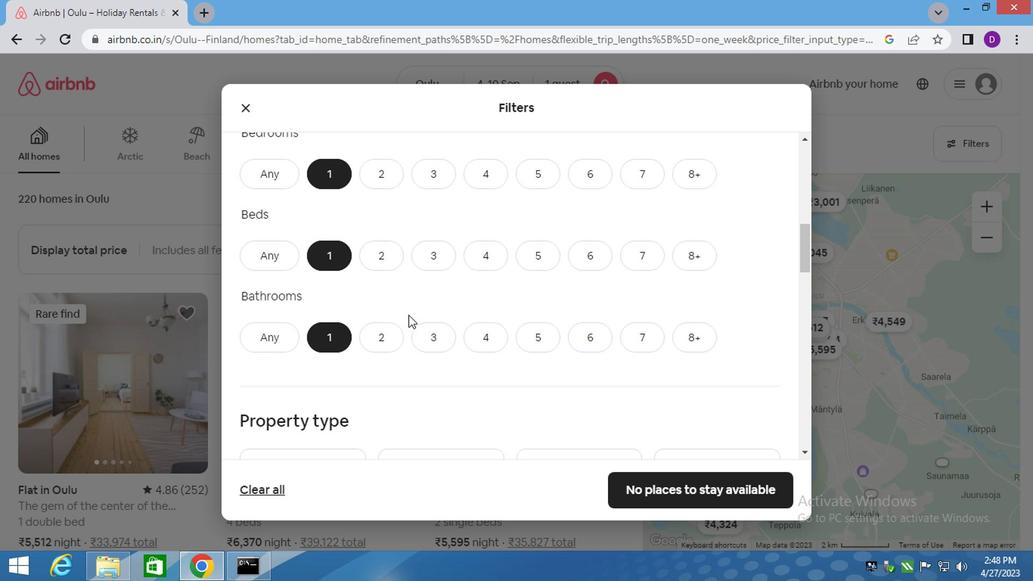 
Action: Mouse scrolled (411, 320) with delta (0, -1)
Screenshot: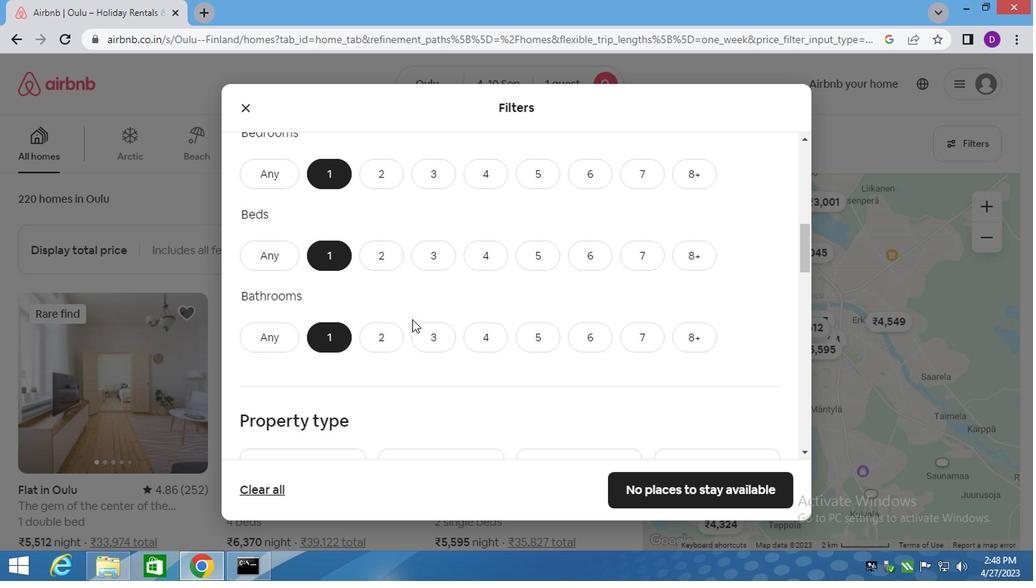 
Action: Mouse scrolled (411, 320) with delta (0, -1)
Screenshot: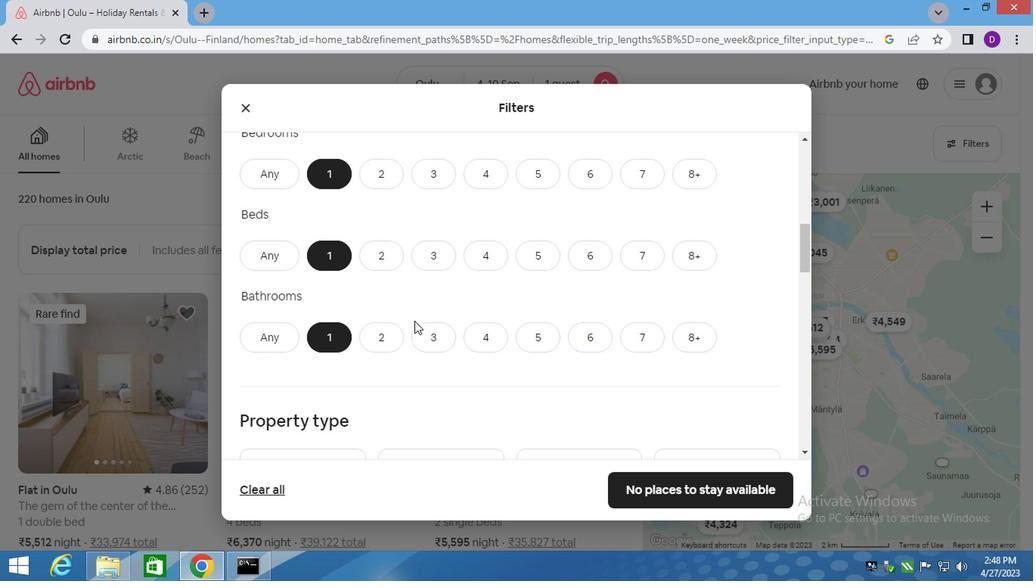 
Action: Mouse scrolled (411, 320) with delta (0, -1)
Screenshot: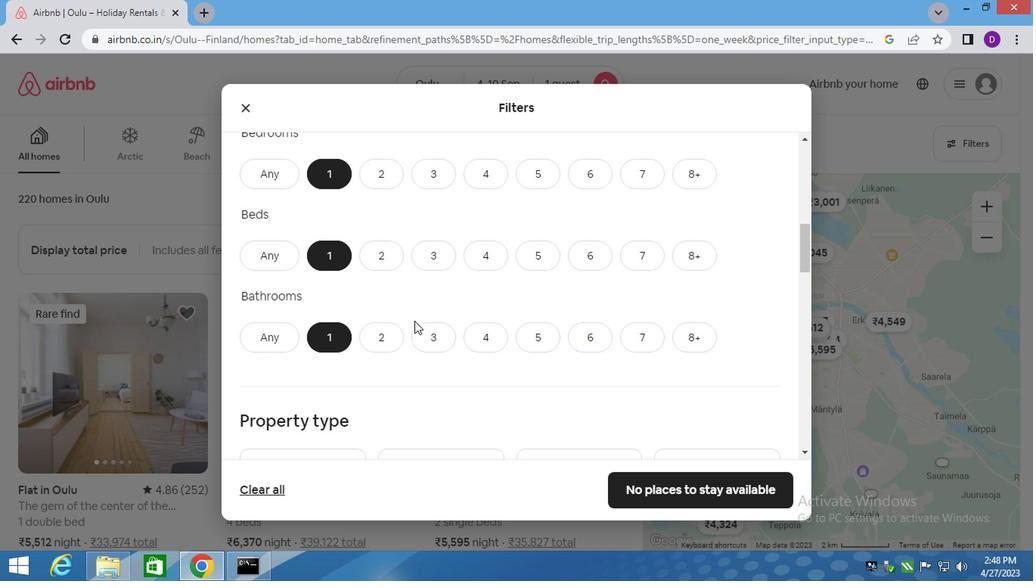 
Action: Mouse scrolled (411, 320) with delta (0, -1)
Screenshot: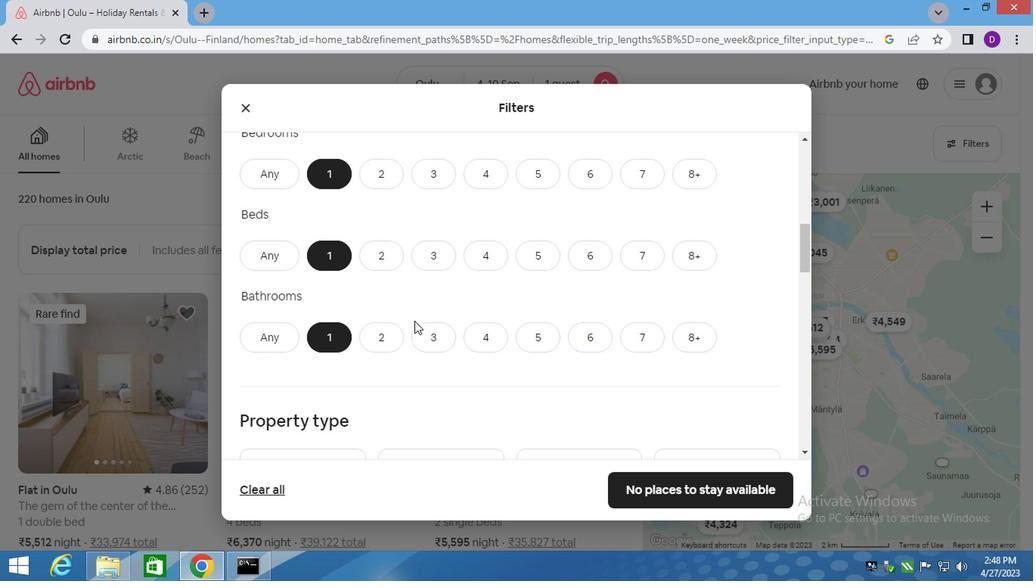 
Action: Mouse moved to (290, 221)
Screenshot: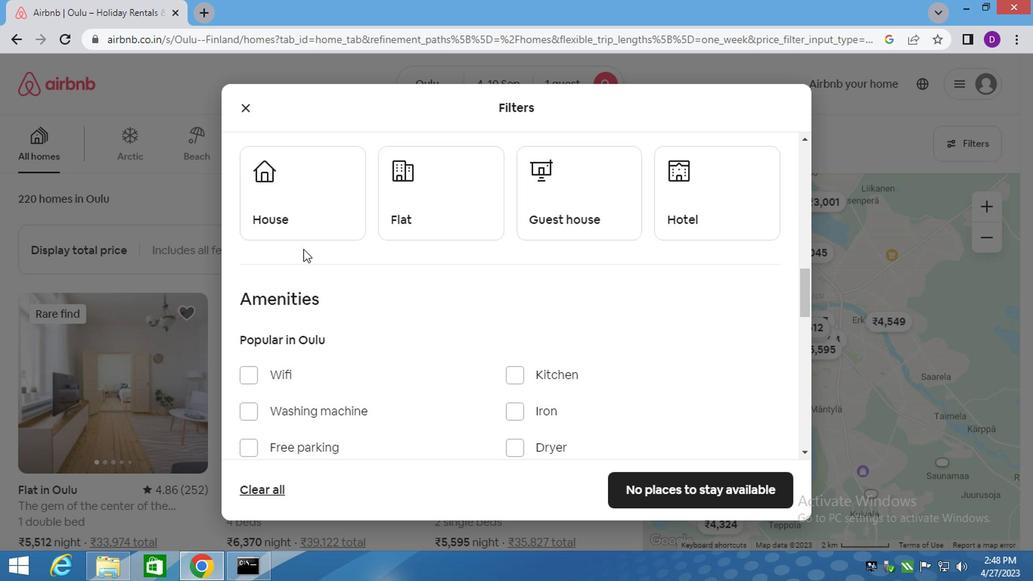 
Action: Mouse pressed left at (290, 221)
Screenshot: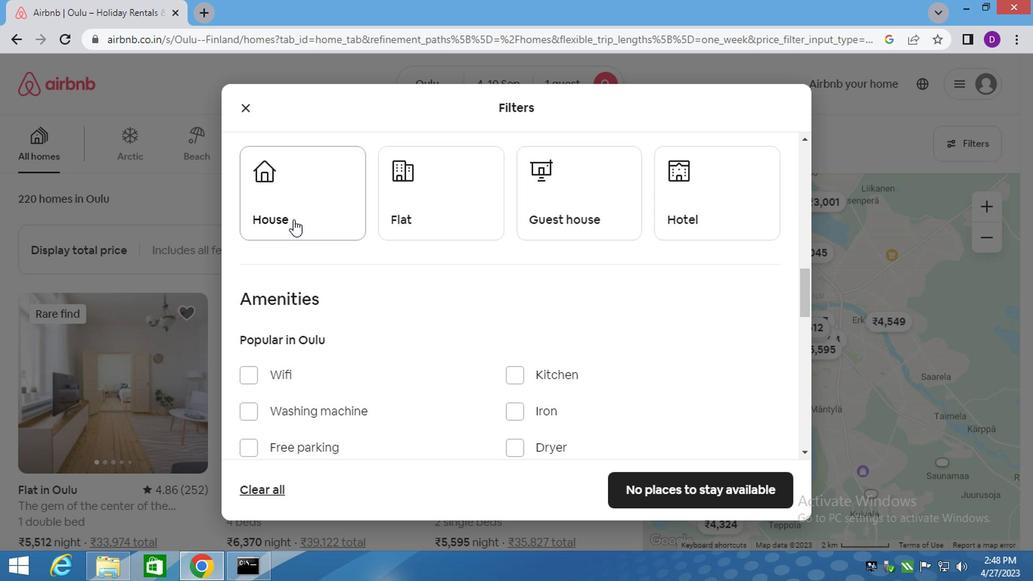 
Action: Mouse moved to (415, 218)
Screenshot: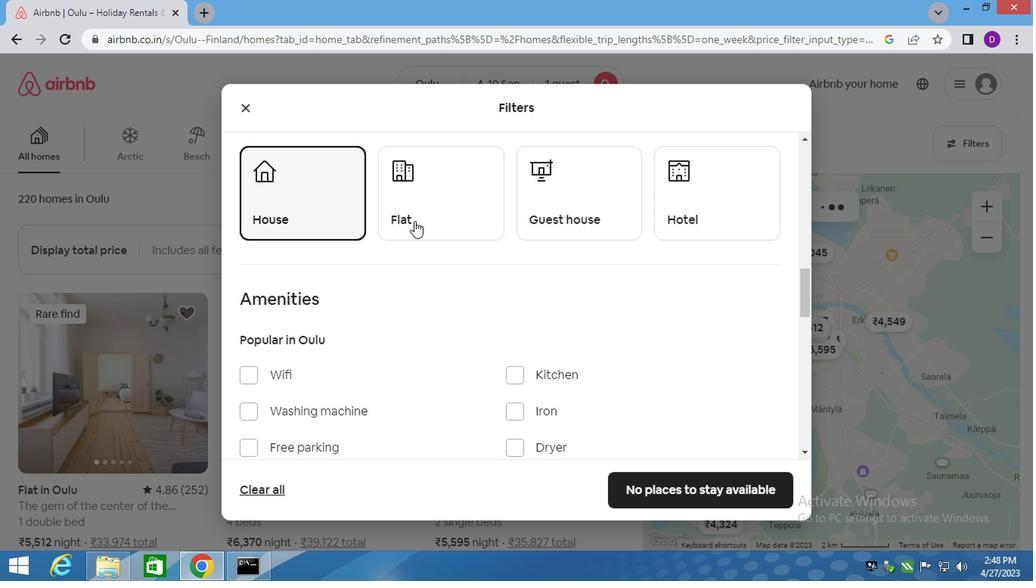 
Action: Mouse pressed left at (415, 218)
Screenshot: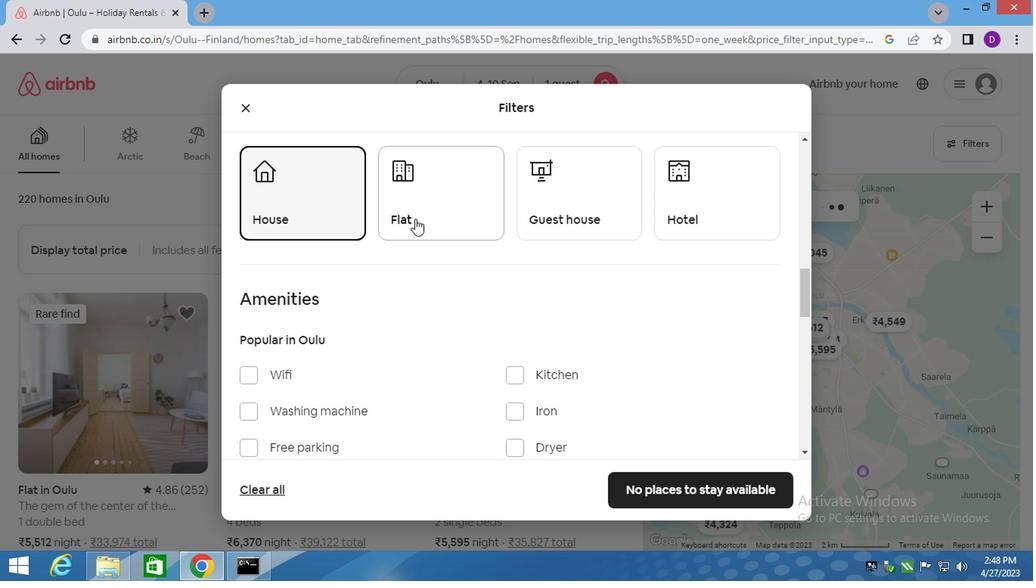 
Action: Mouse moved to (533, 212)
Screenshot: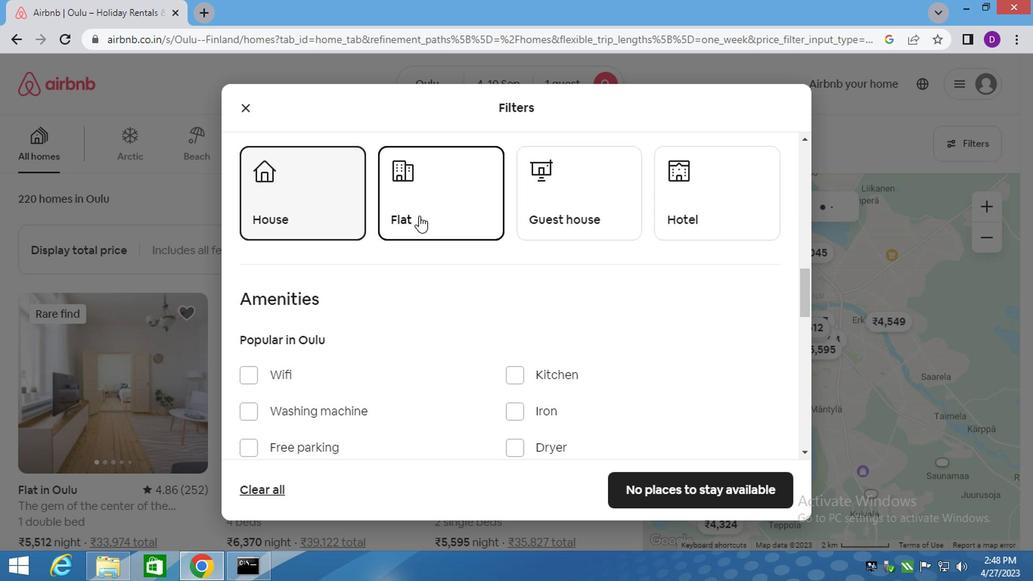 
Action: Mouse pressed left at (533, 212)
Screenshot: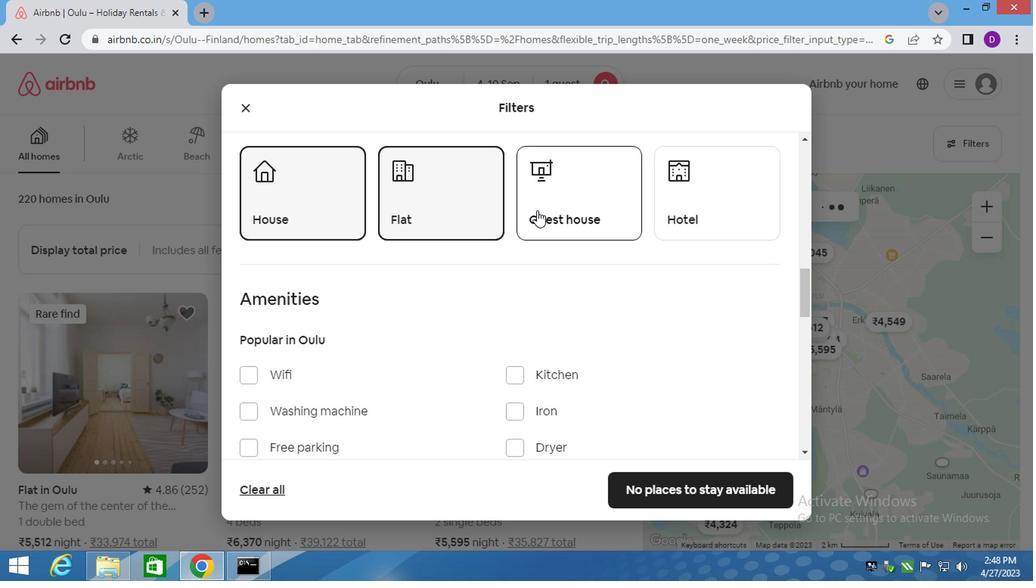 
Action: Mouse moved to (663, 211)
Screenshot: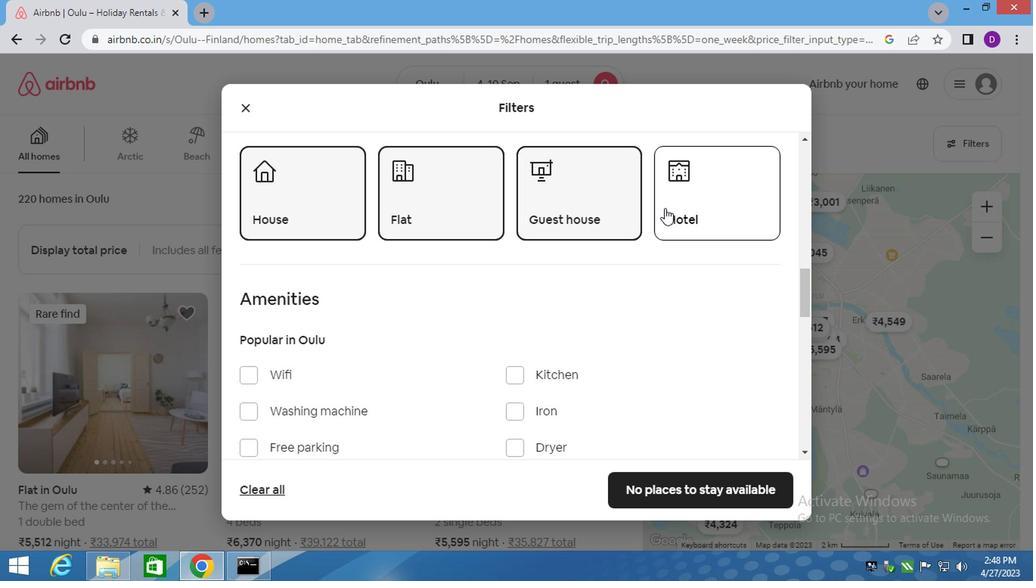 
Action: Mouse pressed left at (663, 211)
Screenshot: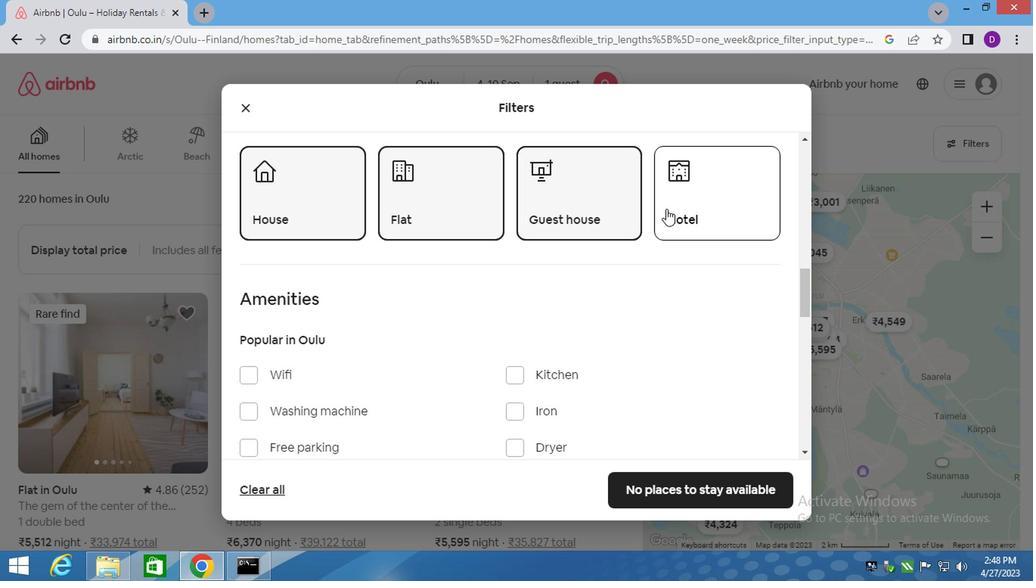 
Action: Mouse moved to (511, 312)
Screenshot: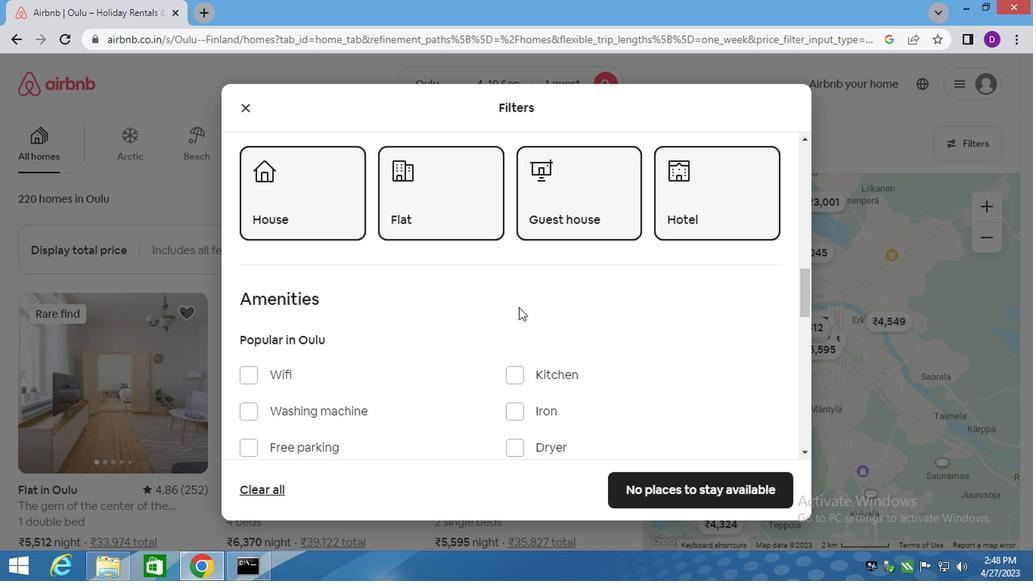 
Action: Mouse scrolled (511, 311) with delta (0, -1)
Screenshot: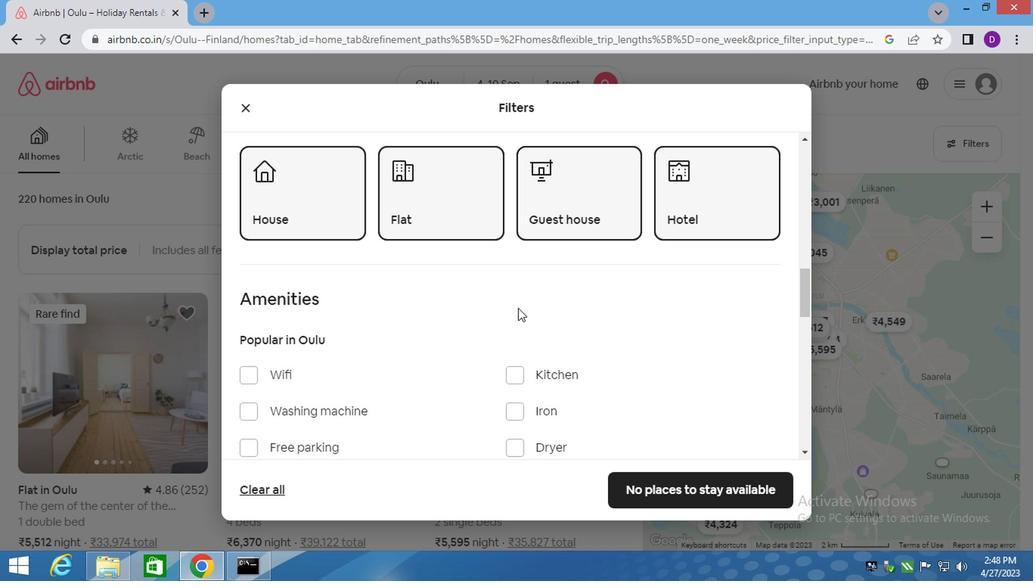 
Action: Mouse moved to (511, 312)
Screenshot: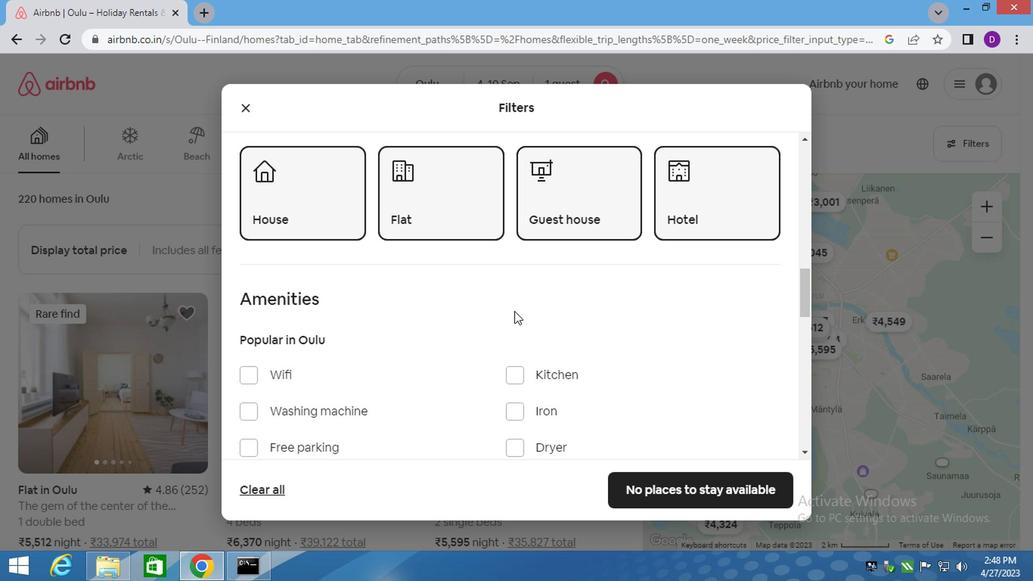 
Action: Mouse scrolled (511, 311) with delta (0, -1)
Screenshot: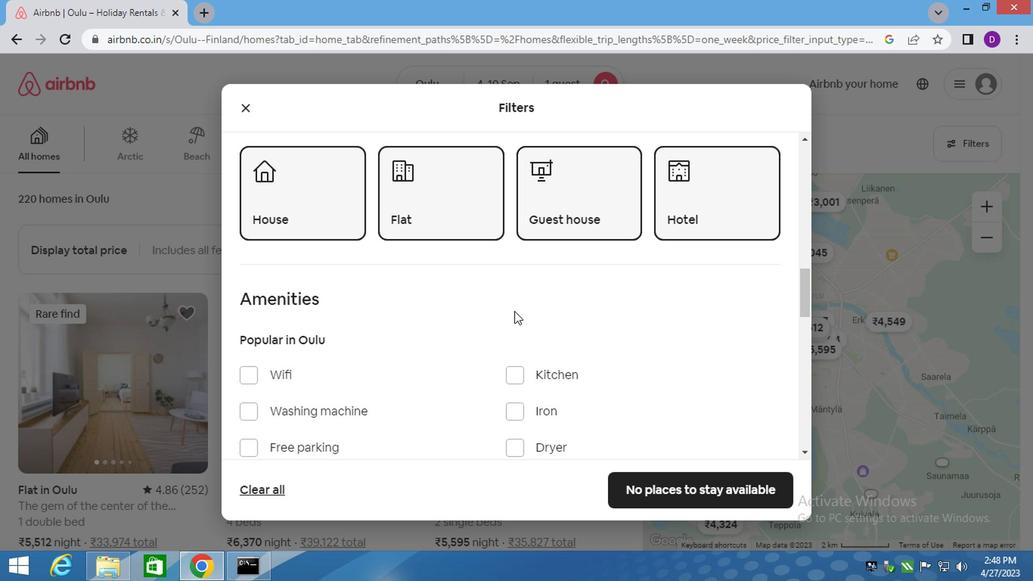 
Action: Mouse scrolled (511, 311) with delta (0, -1)
Screenshot: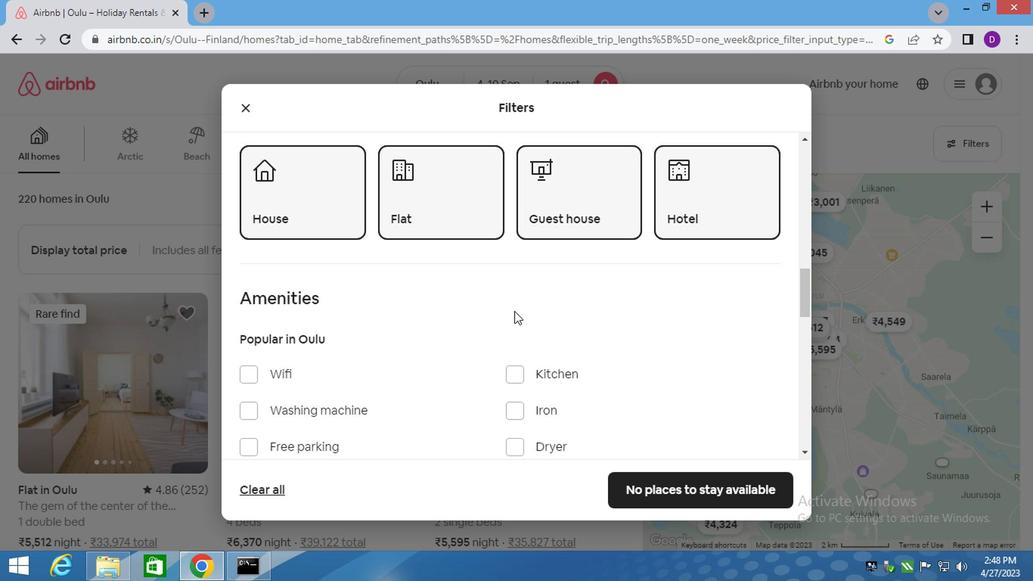 
Action: Mouse scrolled (511, 311) with delta (0, -1)
Screenshot: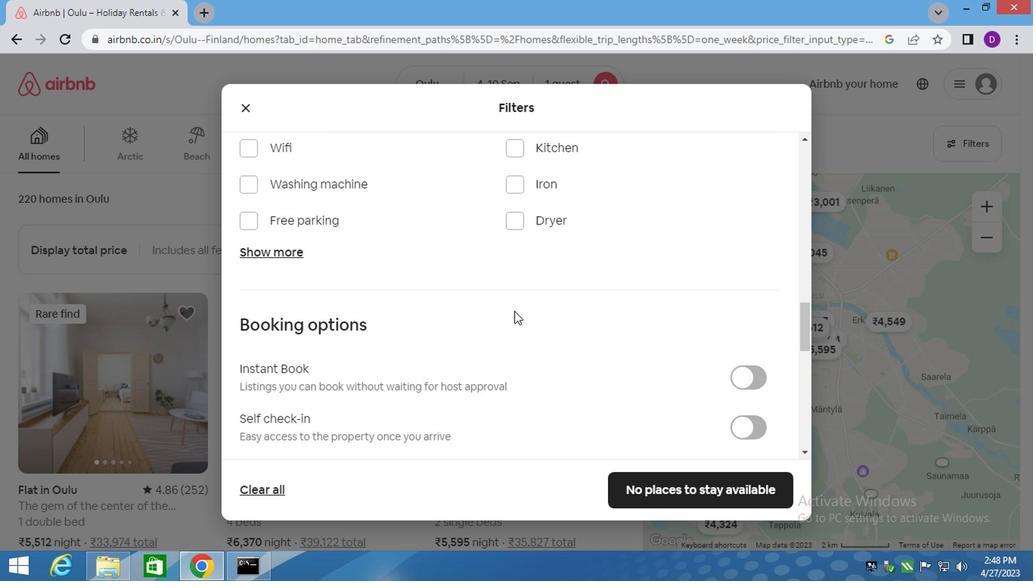 
Action: Mouse scrolled (511, 311) with delta (0, -1)
Screenshot: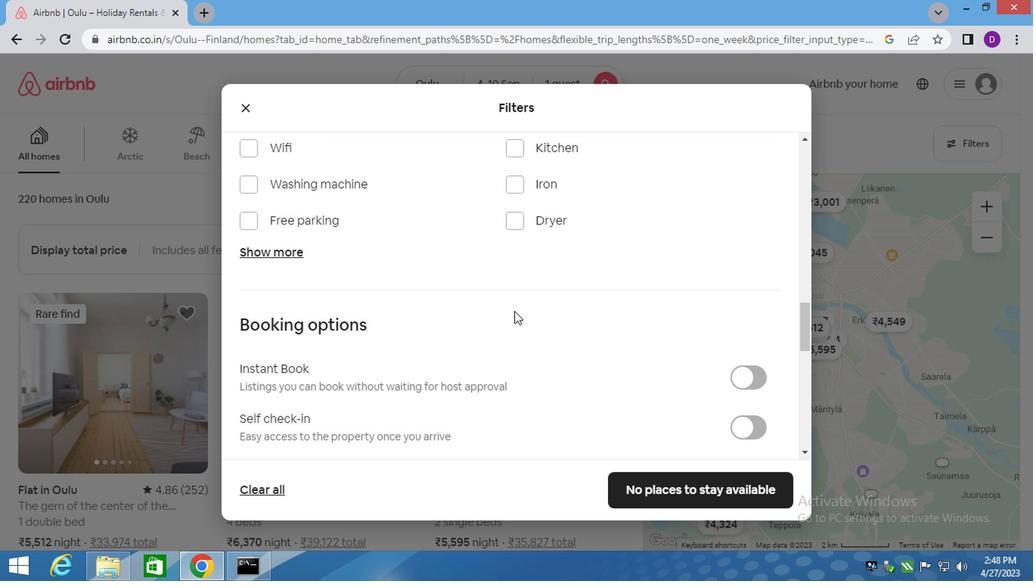 
Action: Mouse scrolled (511, 311) with delta (0, -1)
Screenshot: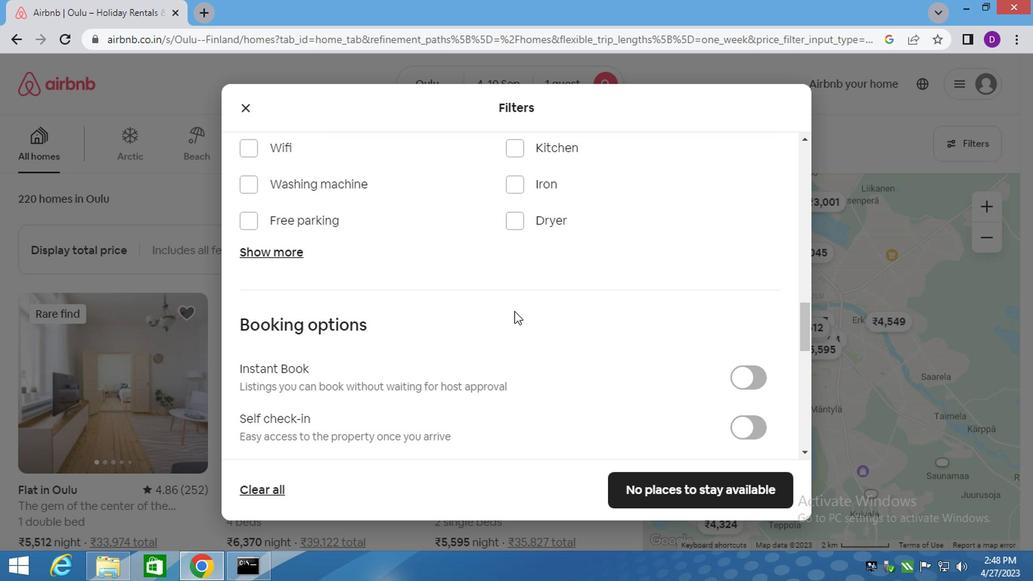 
Action: Mouse moved to (741, 205)
Screenshot: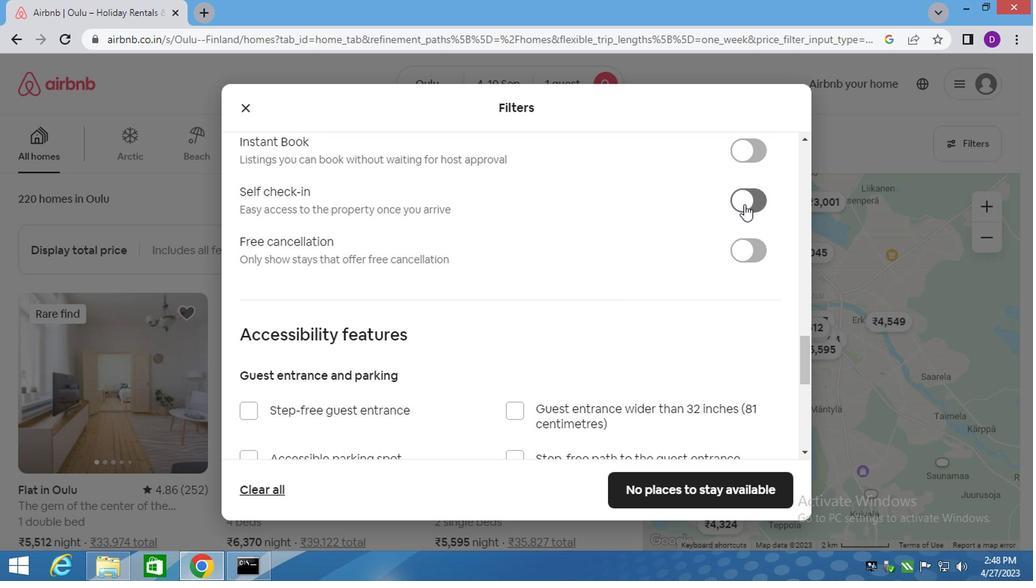 
Action: Mouse pressed left at (741, 205)
Screenshot: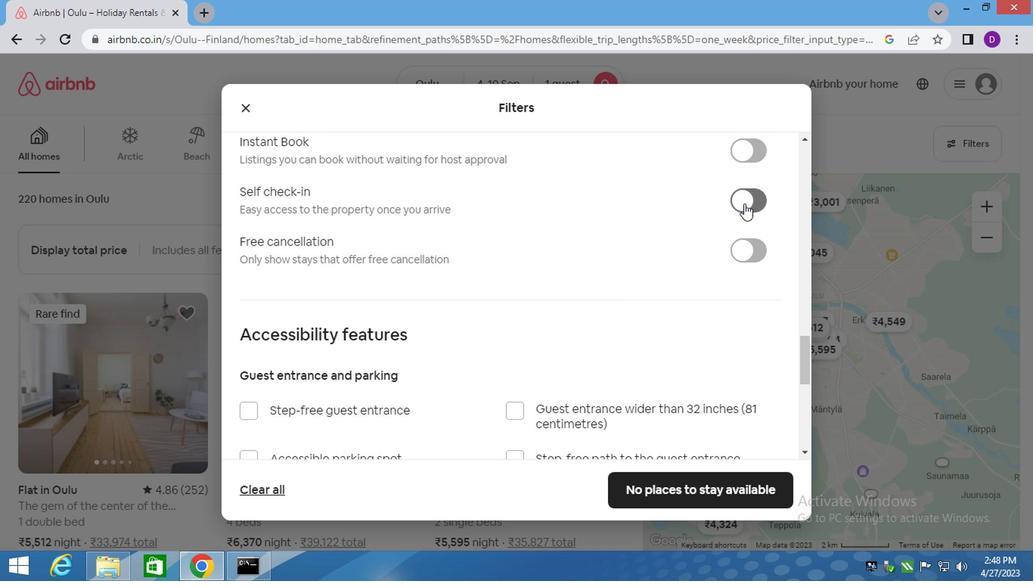 
Action: Mouse moved to (684, 486)
Screenshot: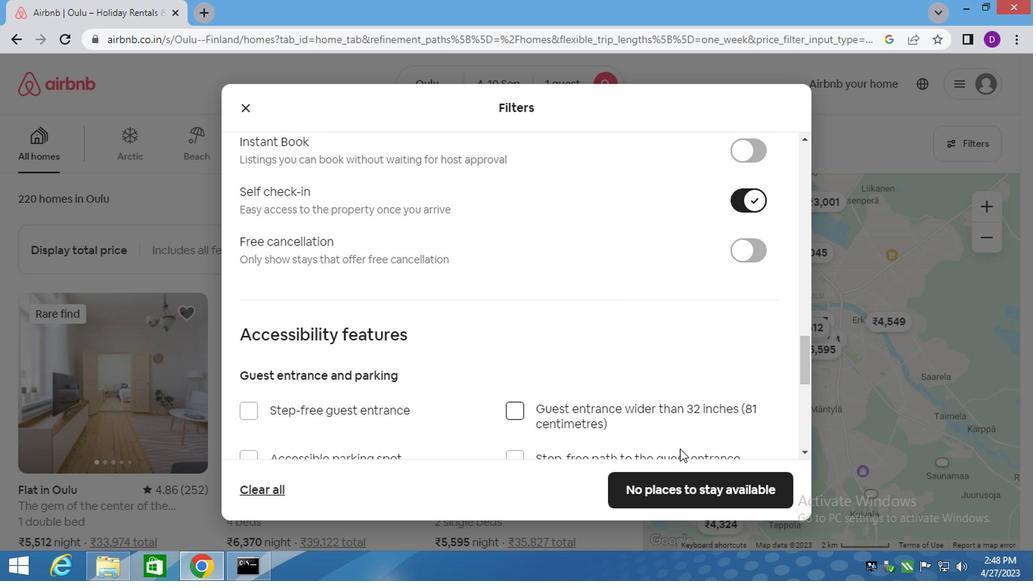 
Action: Mouse pressed left at (684, 486)
Screenshot: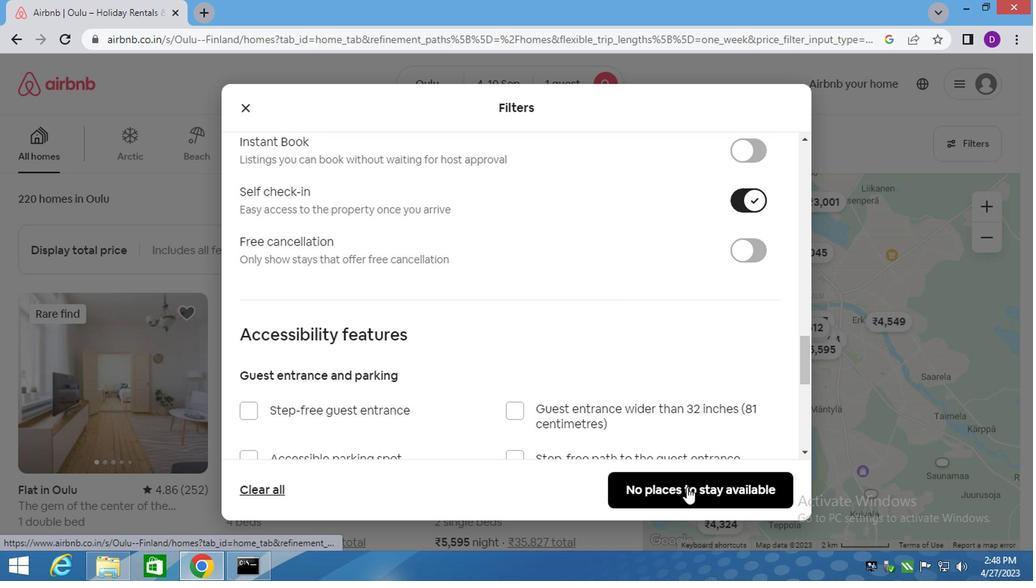 
